 Task: Open Card Software Deployment Review in Board Sales Pipeline Management and Forecasting to Workspace Corporate Housing and add a team member Softage.2@softage.net, a label Green, a checklist Event Marketing, an attachment from Trello, a color Green and finally, add a card description 'Develop and launch new customer acquisition strategy for B2B market' and a comment 'This task requires us to be adaptable and flexible, willing to adjust our approach as needed based on new information or feedback.'. Add a start date 'Jan 06, 1900' with a due date 'Jan 13, 1900'
Action: Mouse moved to (45, 277)
Screenshot: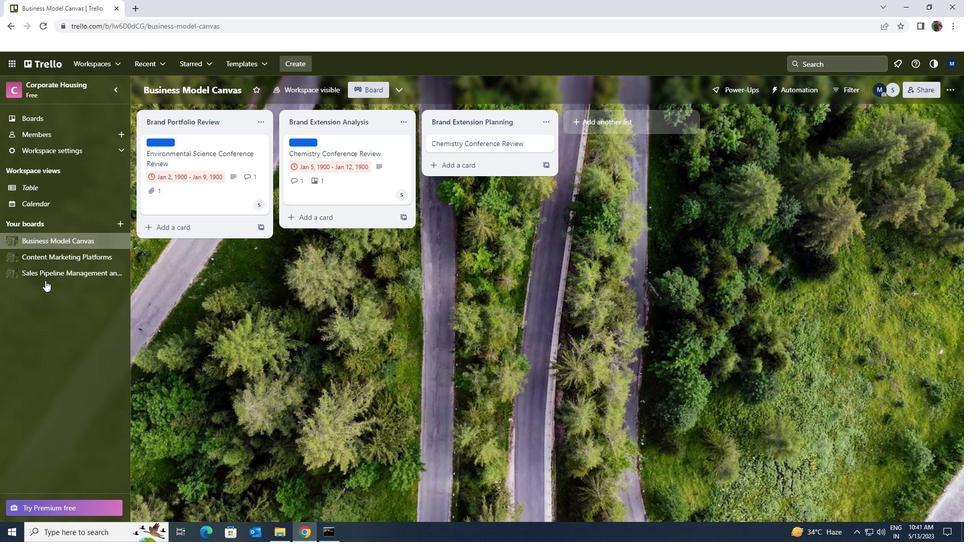 
Action: Mouse pressed left at (45, 277)
Screenshot: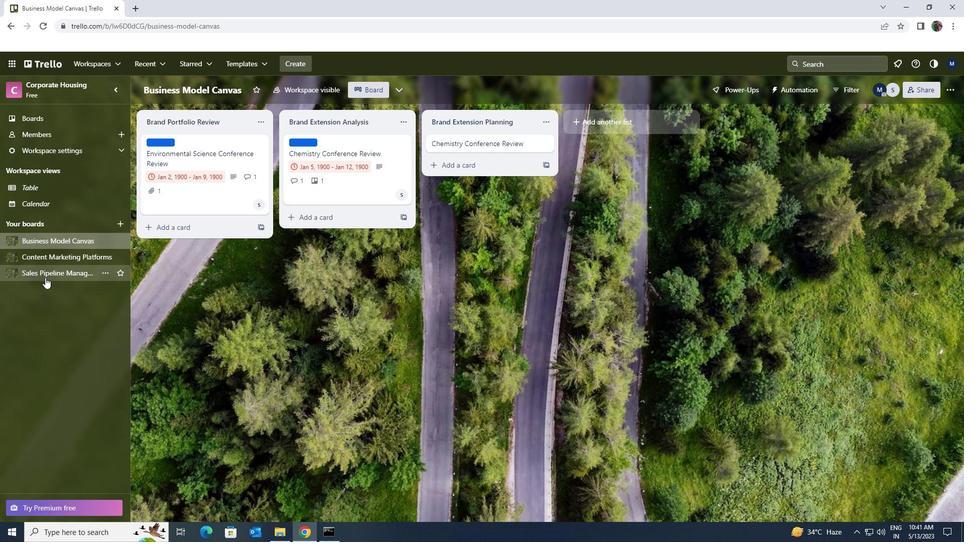 
Action: Mouse moved to (310, 148)
Screenshot: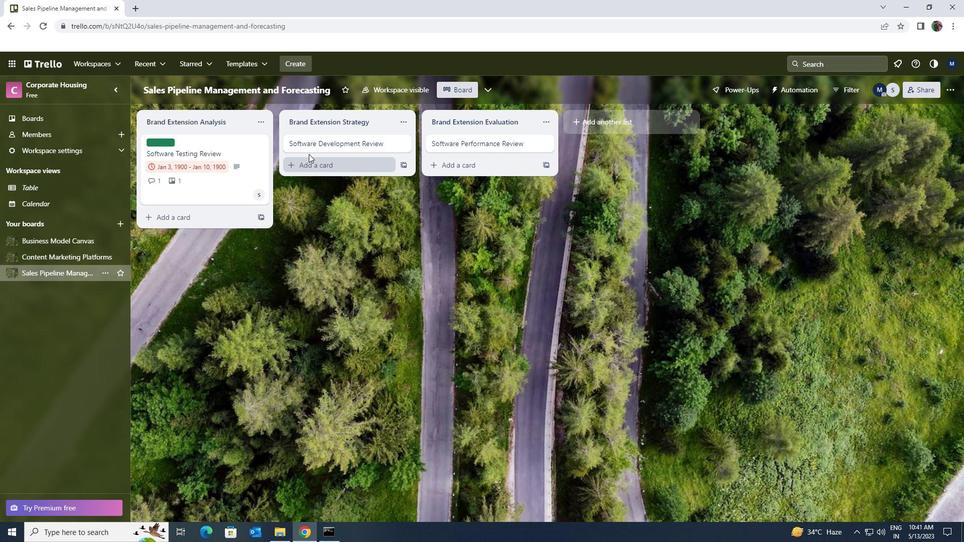 
Action: Mouse pressed left at (310, 148)
Screenshot: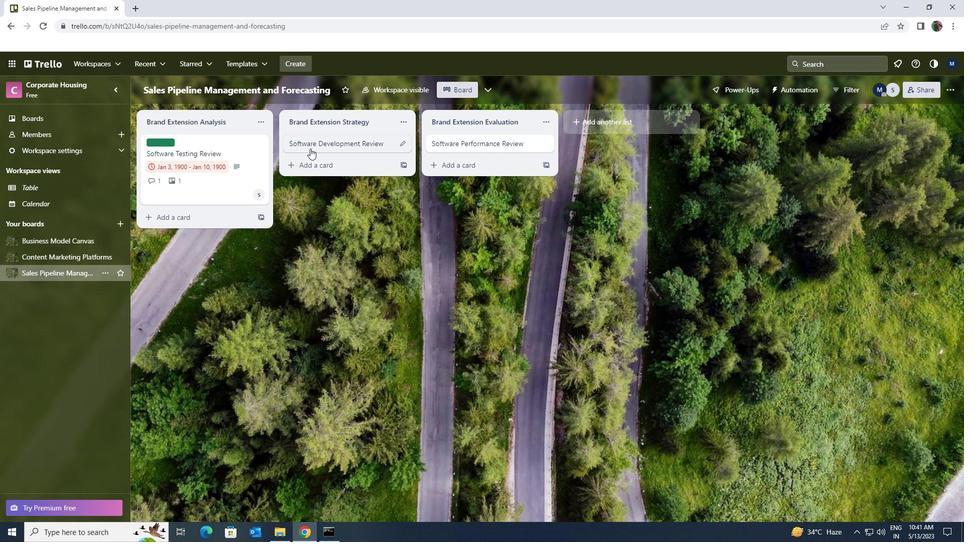 
Action: Mouse moved to (590, 173)
Screenshot: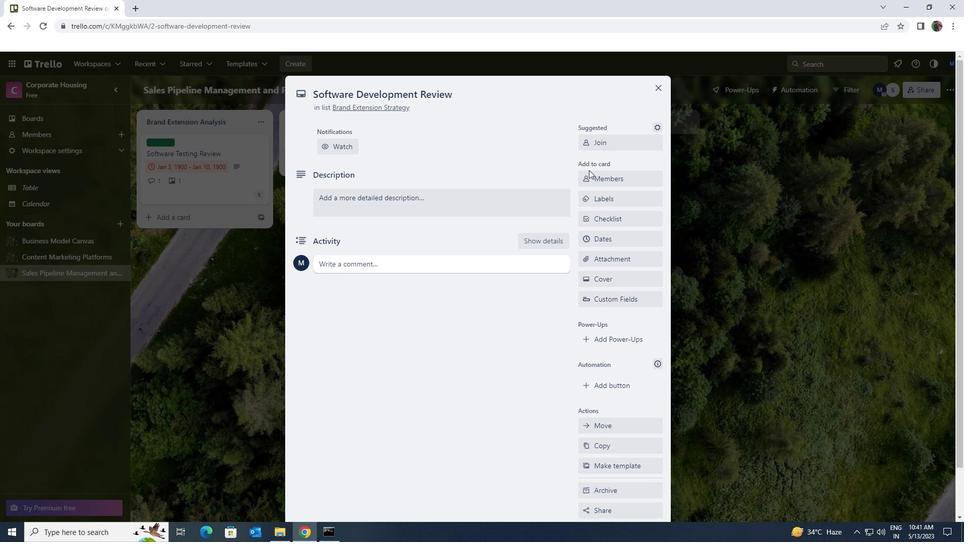 
Action: Mouse pressed left at (590, 173)
Screenshot: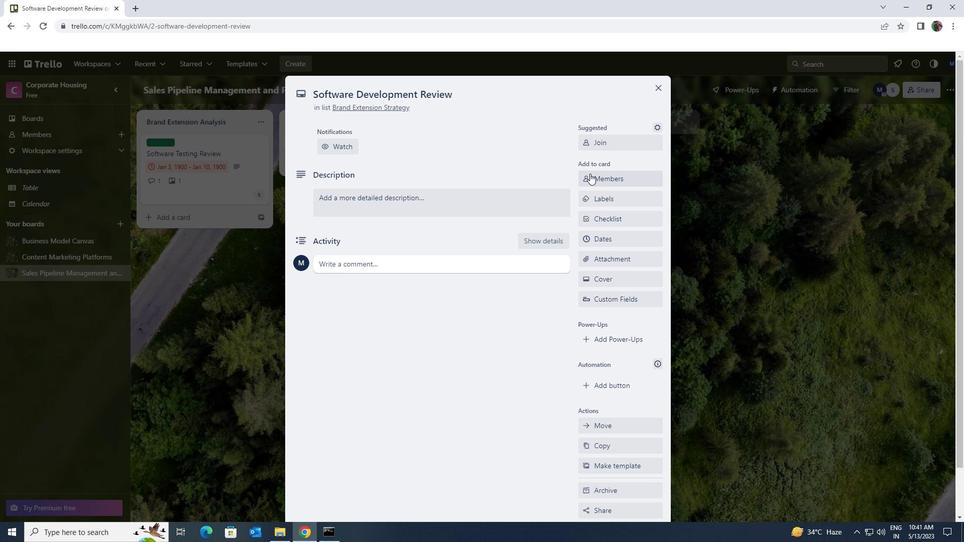 
Action: Key pressed softage.2<Key.shift>@SOFTAGE.NET
Screenshot: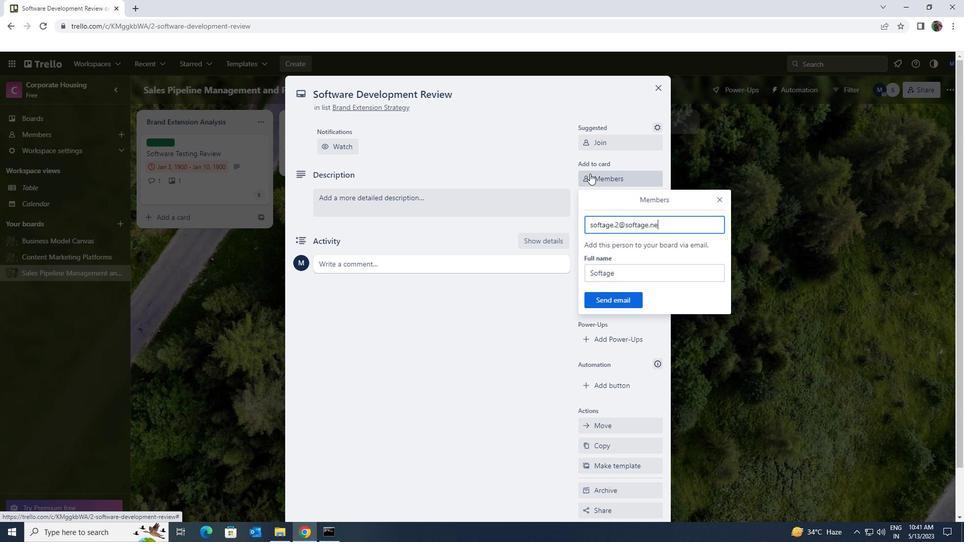 
Action: Mouse moved to (609, 298)
Screenshot: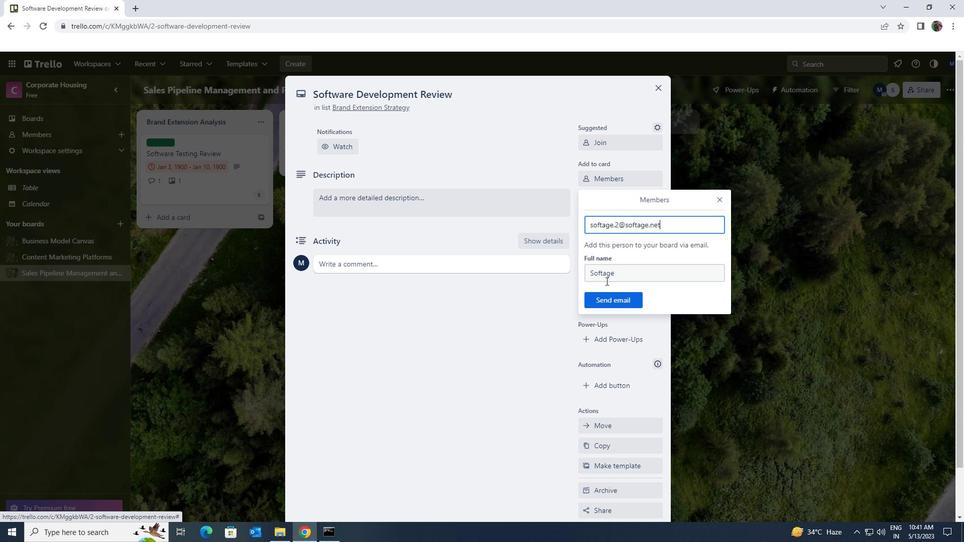 
Action: Mouse pressed left at (609, 298)
Screenshot: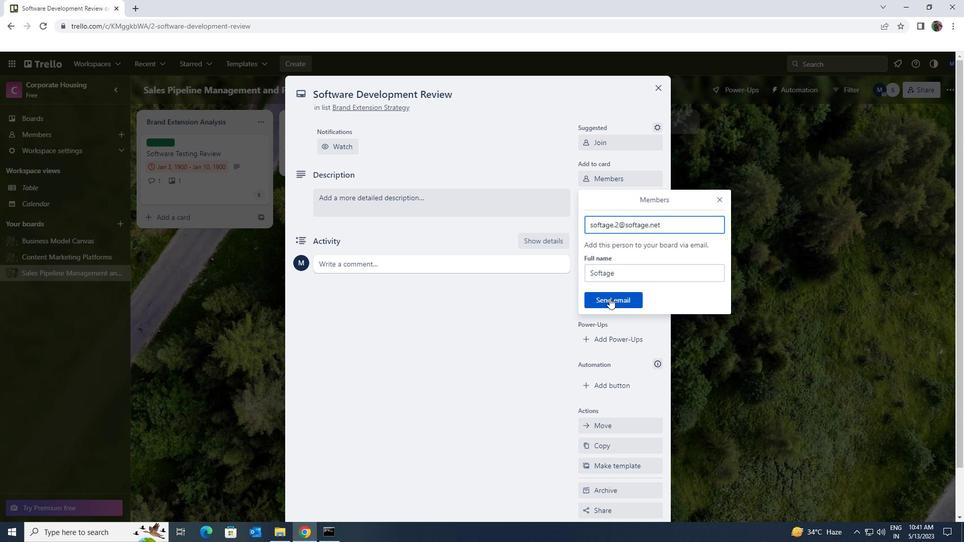 
Action: Mouse moved to (603, 196)
Screenshot: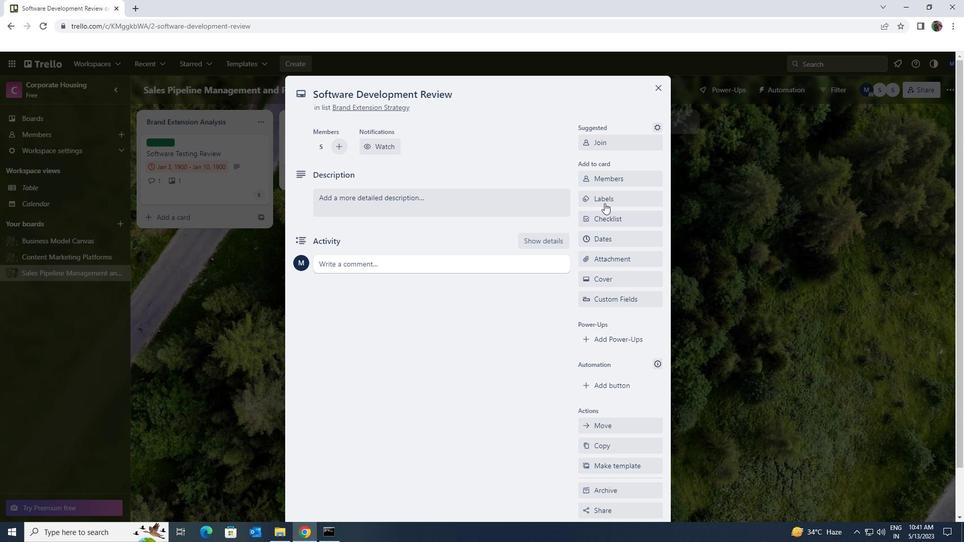 
Action: Mouse pressed left at (603, 196)
Screenshot: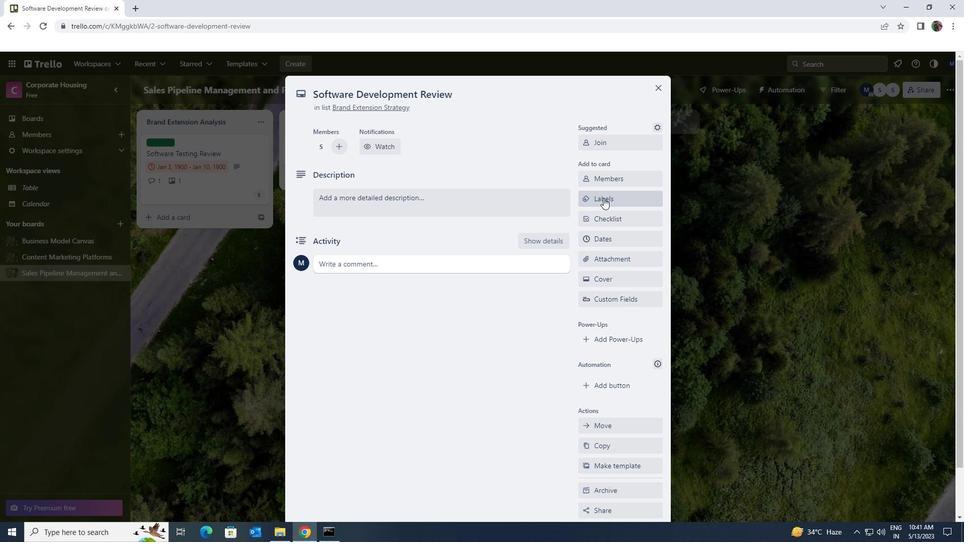 
Action: Mouse moved to (619, 406)
Screenshot: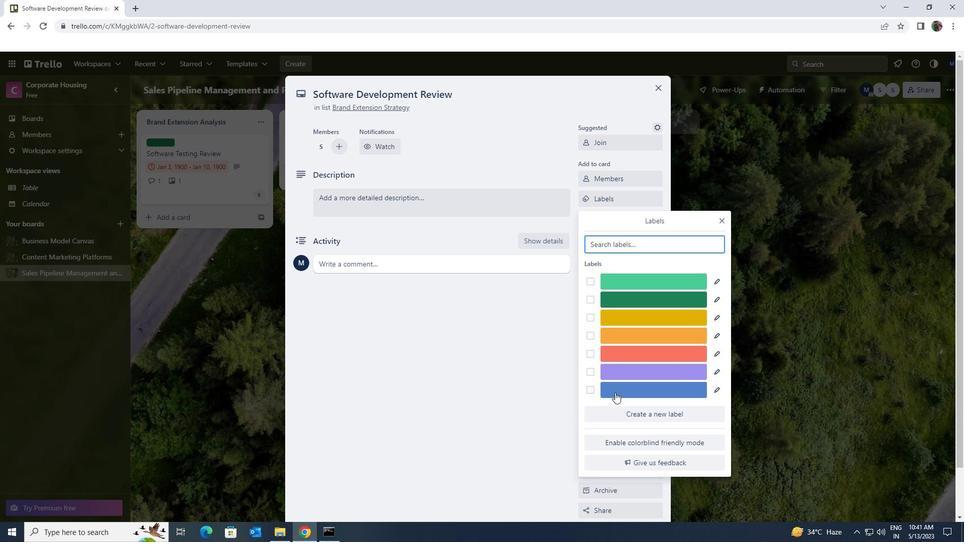 
Action: Mouse pressed left at (619, 406)
Screenshot: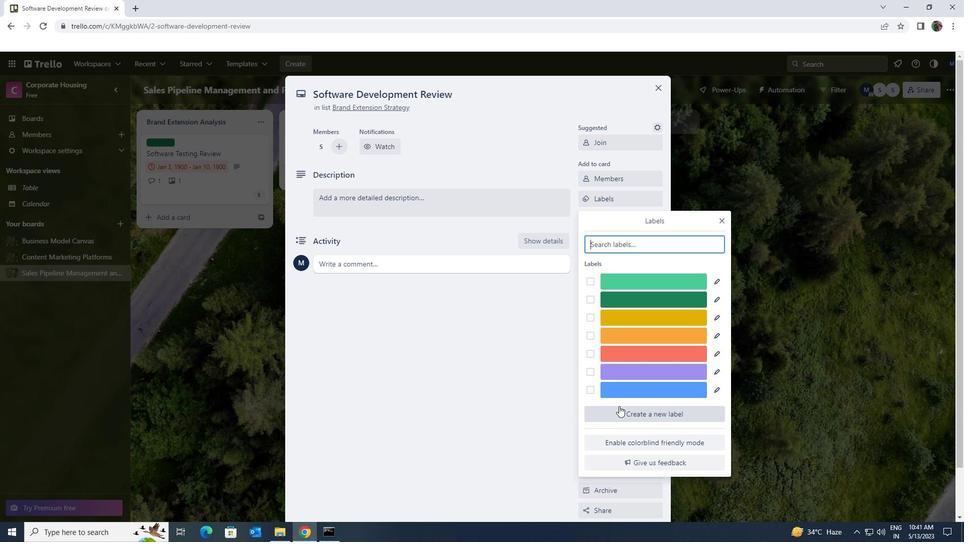 
Action: Mouse moved to (605, 378)
Screenshot: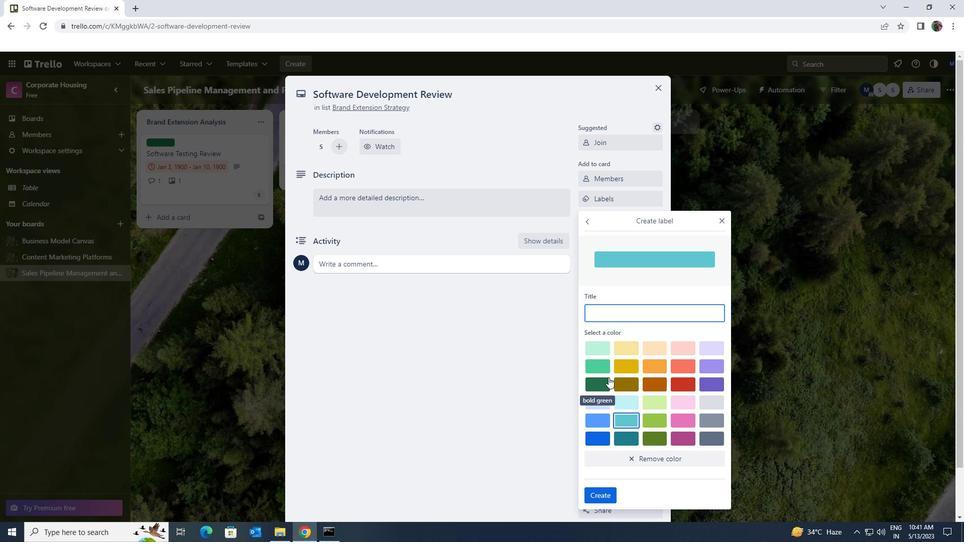 
Action: Mouse pressed left at (605, 378)
Screenshot: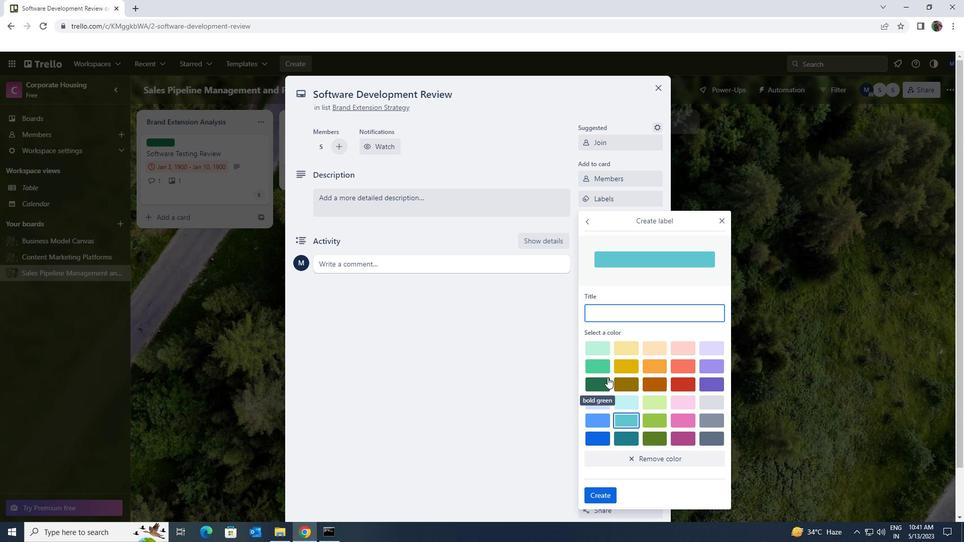 
Action: Mouse moved to (604, 489)
Screenshot: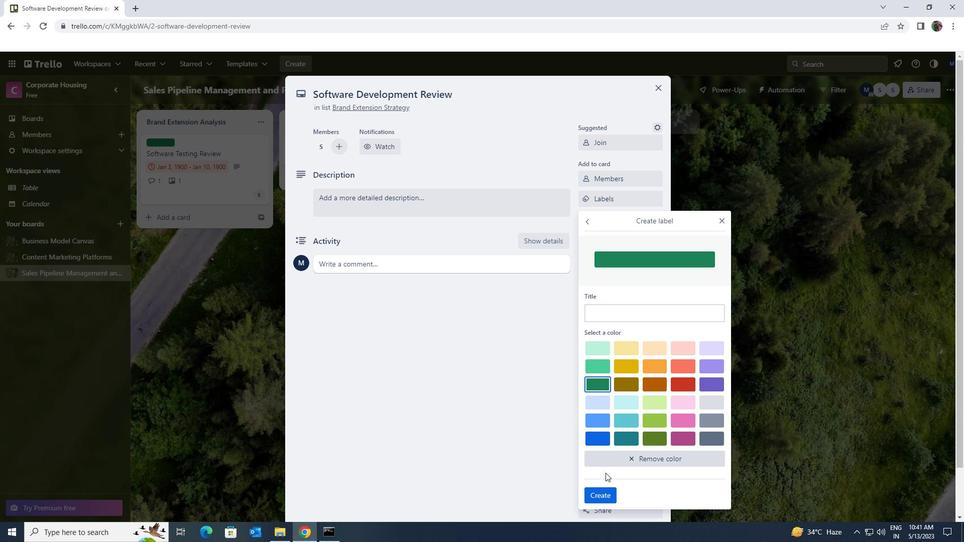 
Action: Mouse pressed left at (604, 489)
Screenshot: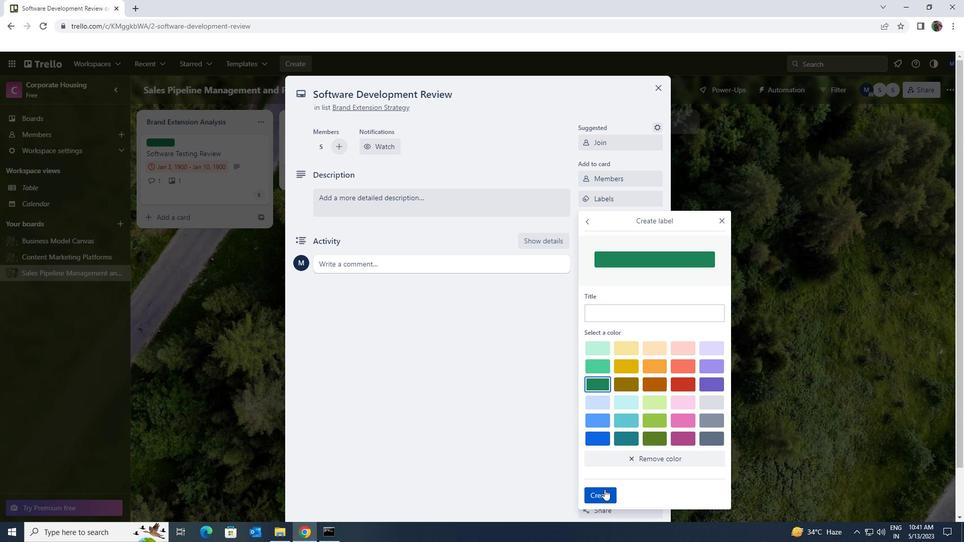 
Action: Mouse moved to (723, 220)
Screenshot: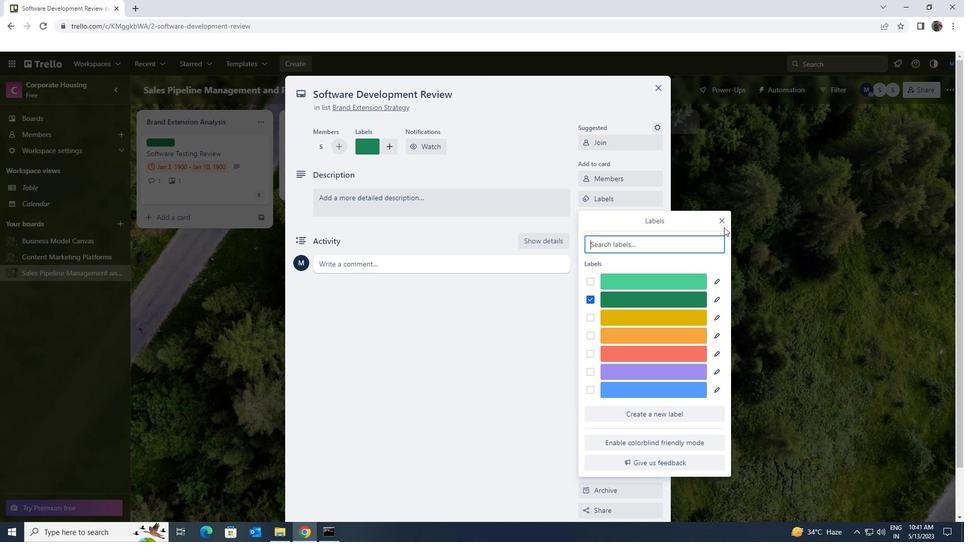 
Action: Mouse pressed left at (723, 220)
Screenshot: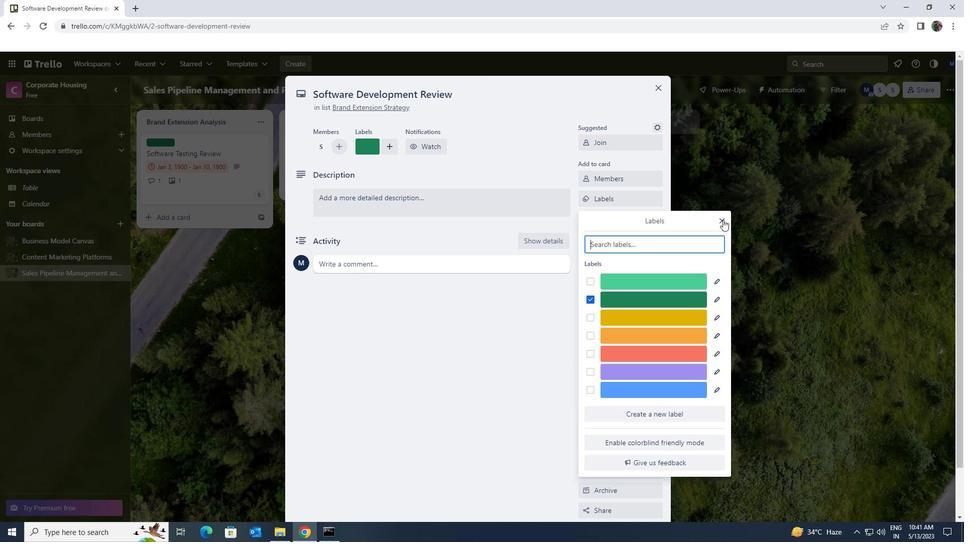 
Action: Mouse moved to (654, 221)
Screenshot: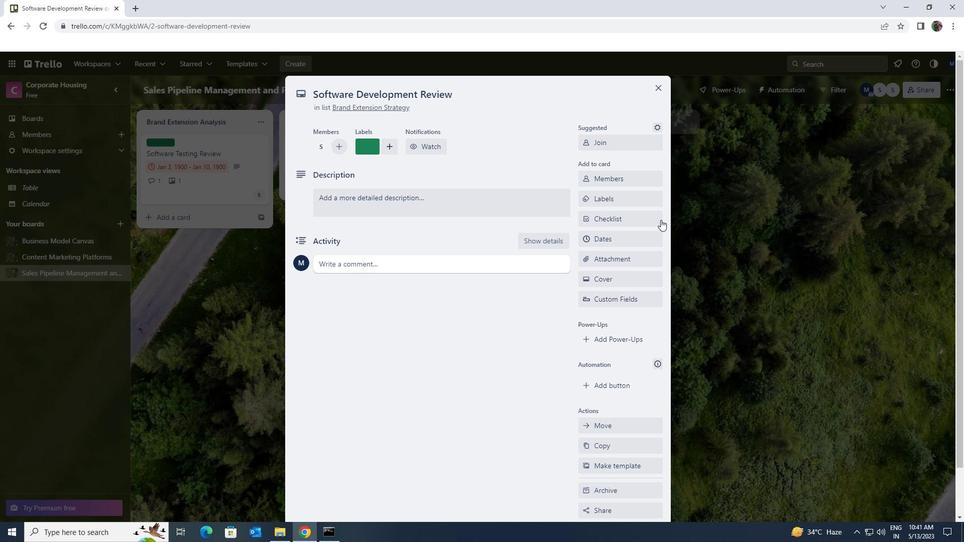 
Action: Mouse pressed left at (654, 221)
Screenshot: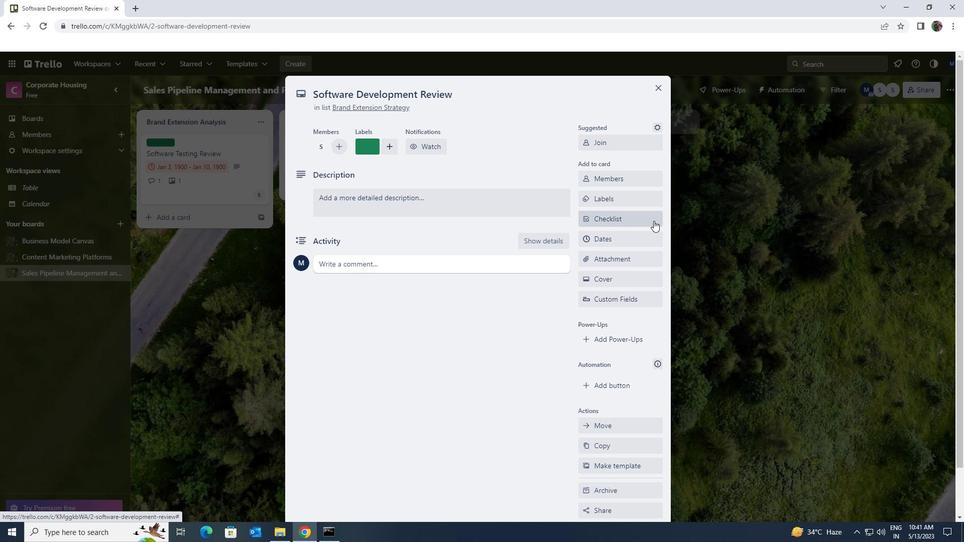 
Action: Key pressed <Key.shift>EVENT<Key.space><Key.shift>MARKETING
Screenshot: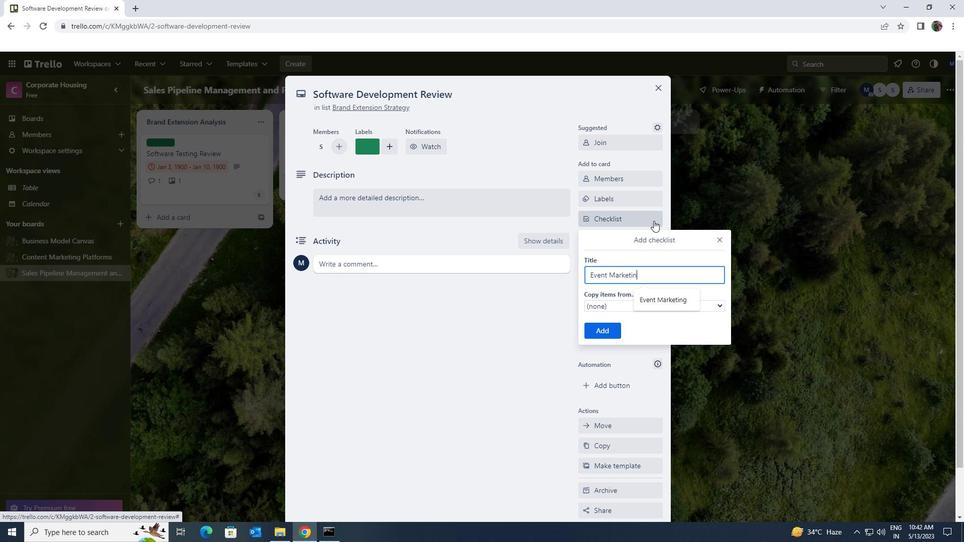 
Action: Mouse moved to (601, 335)
Screenshot: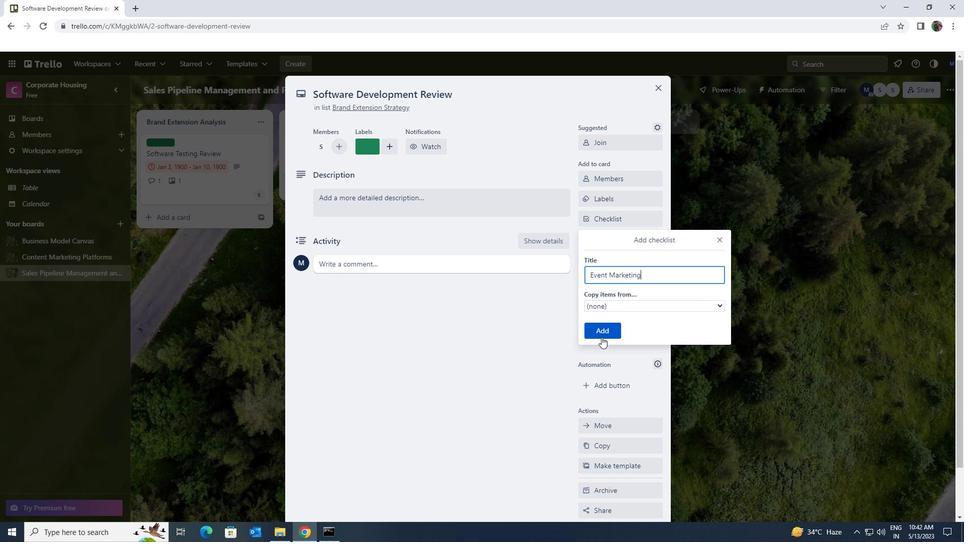 
Action: Mouse pressed left at (601, 335)
Screenshot: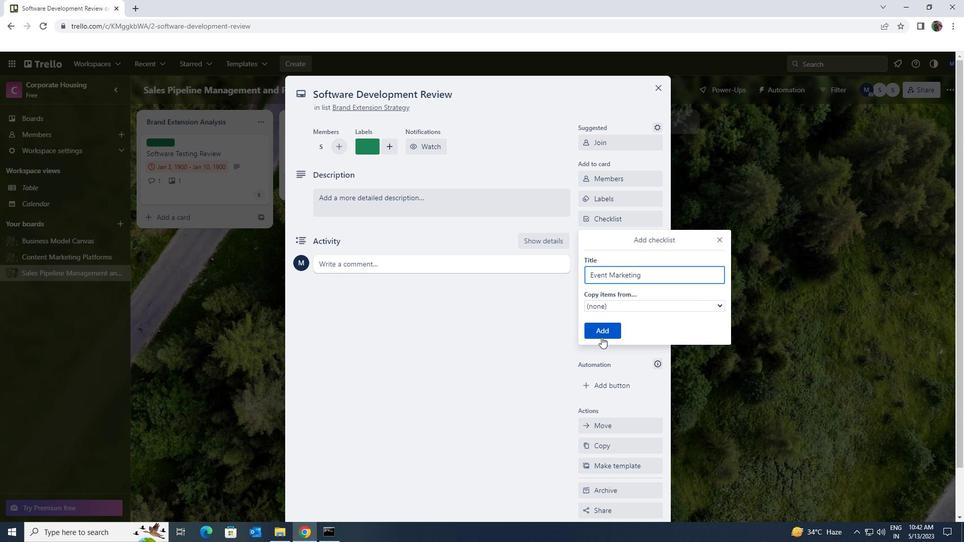 
Action: Mouse moved to (614, 251)
Screenshot: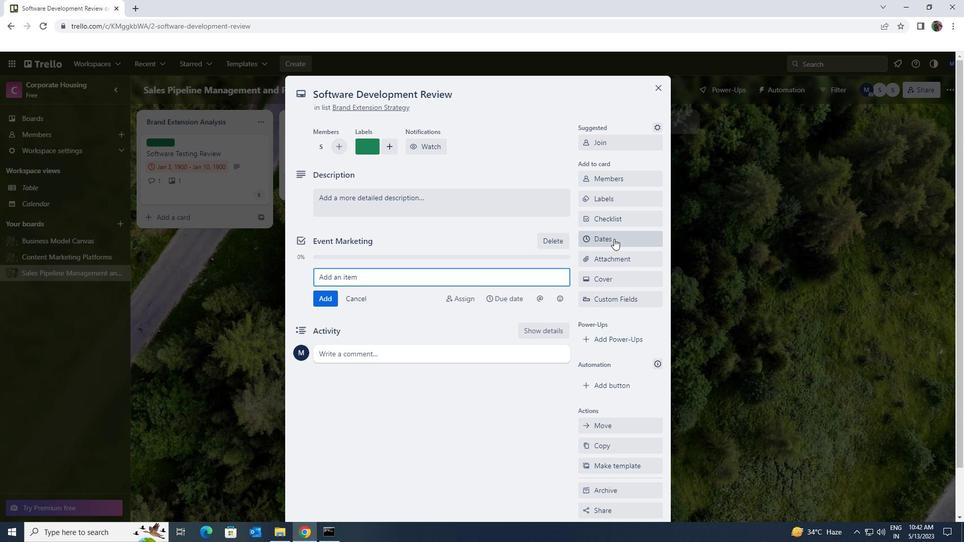 
Action: Mouse pressed left at (614, 251)
Screenshot: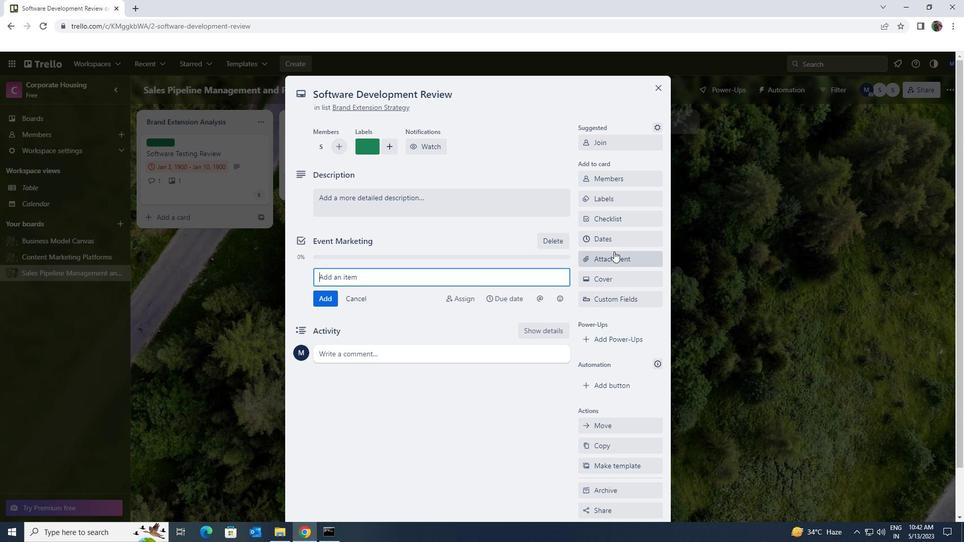 
Action: Mouse moved to (612, 311)
Screenshot: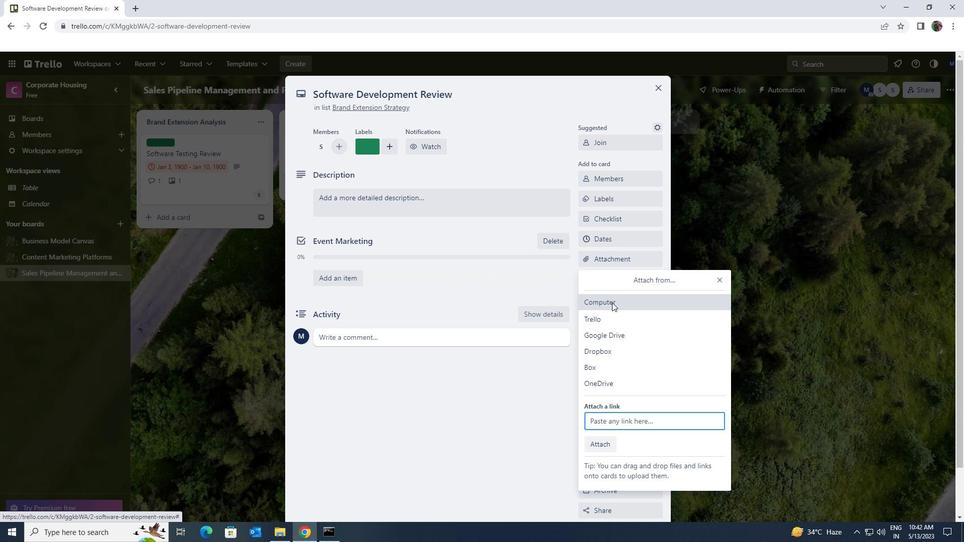 
Action: Mouse pressed left at (612, 311)
Screenshot: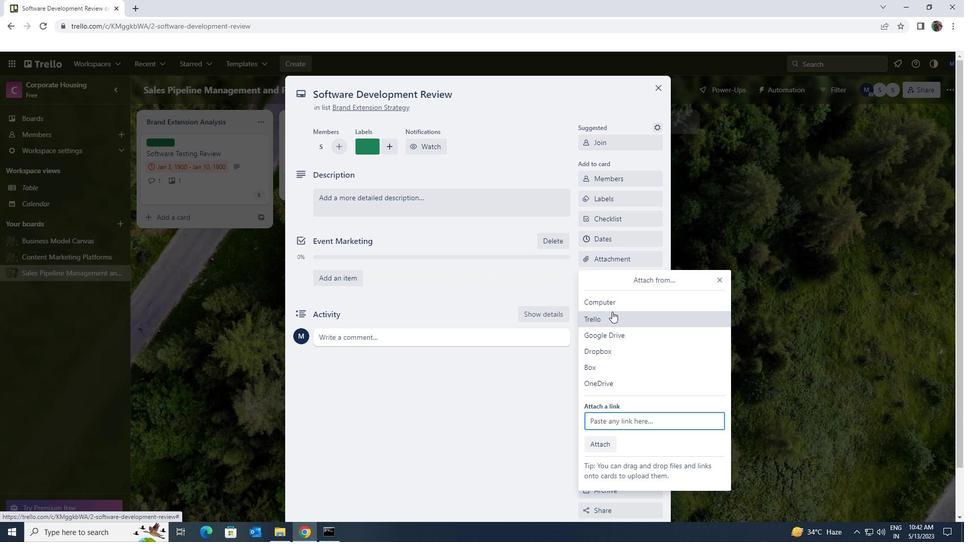 
Action: Mouse moved to (610, 255)
Screenshot: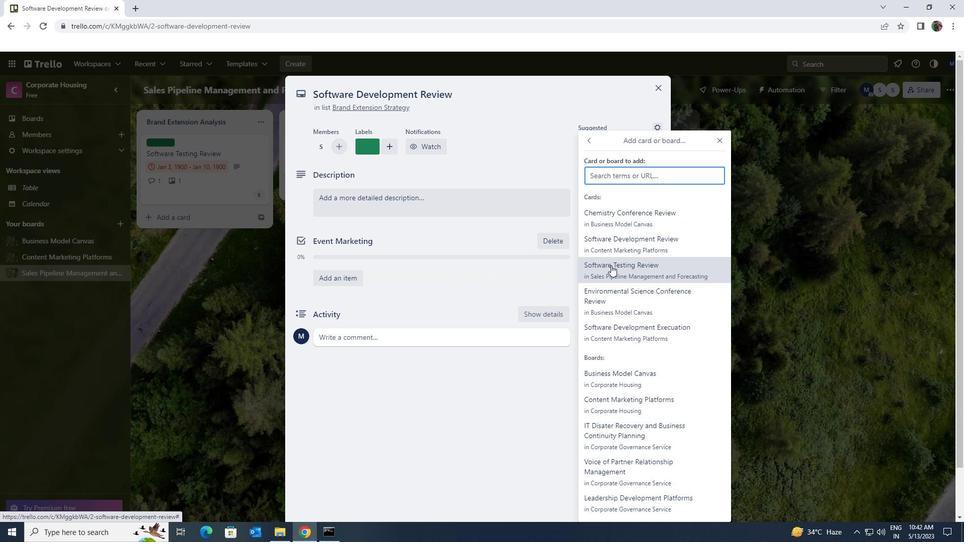 
Action: Mouse pressed left at (610, 255)
Screenshot: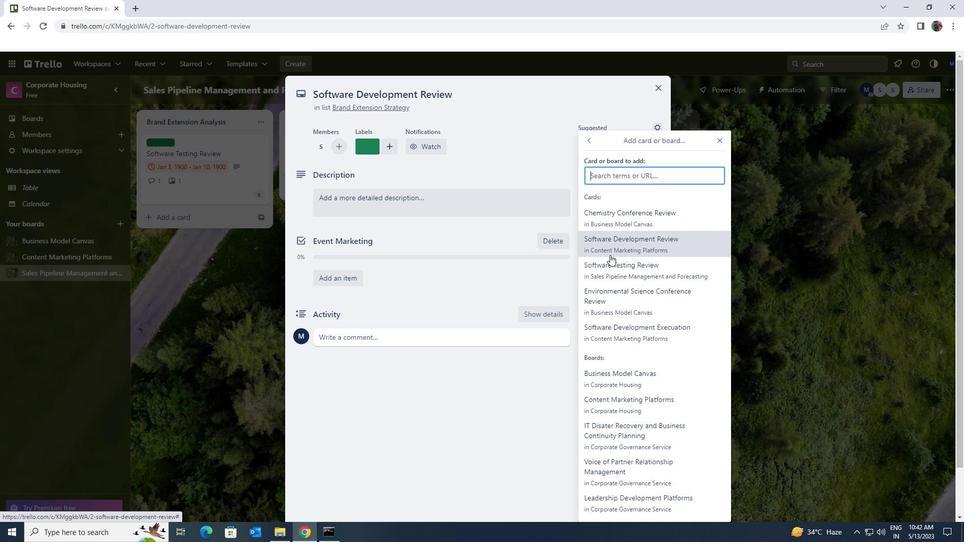 
Action: Mouse moved to (485, 205)
Screenshot: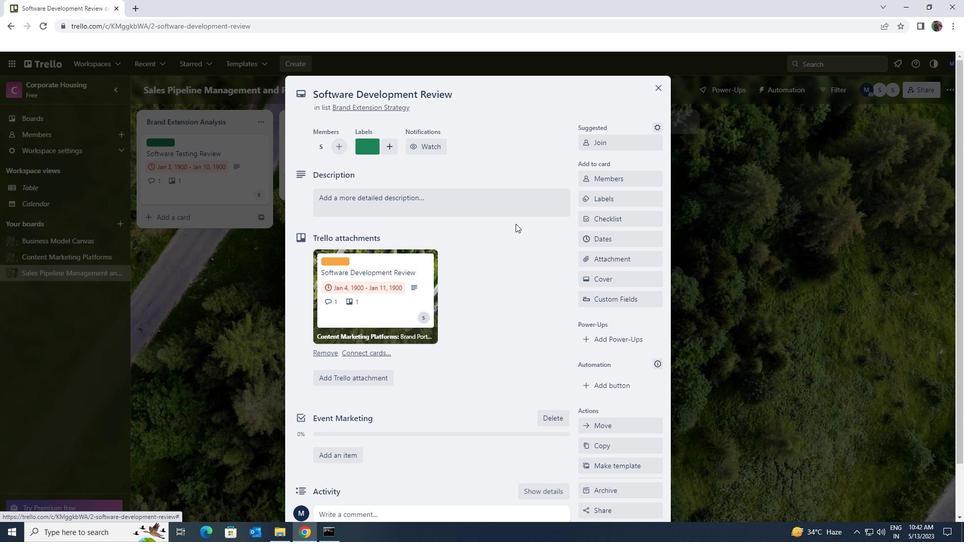 
Action: Mouse pressed left at (485, 205)
Screenshot: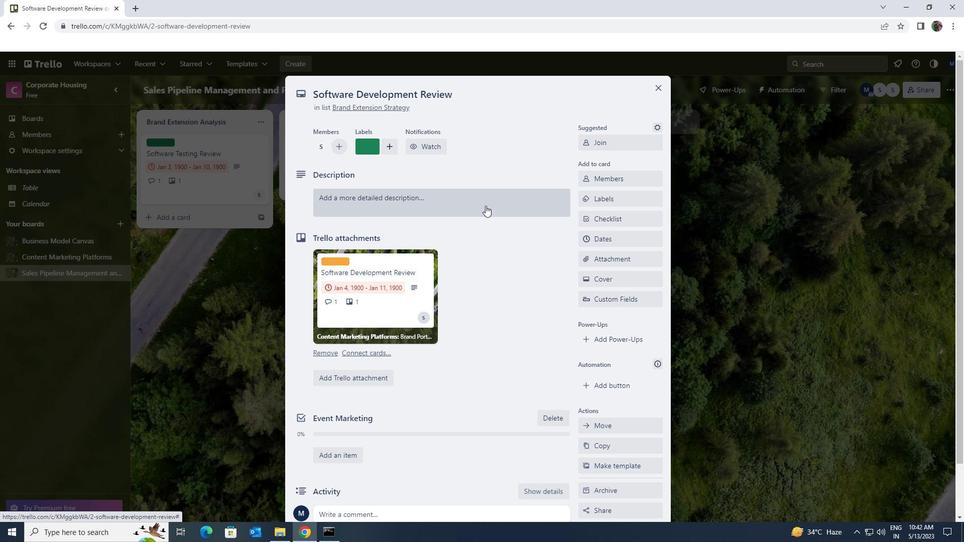 
Action: Key pressed <Key.shift>DEVELOP<Key.space>AND<Key.space>LAUNCH<Key.space>NEW<Key.space>CUSTOMER<Key.space>ACQUISITION<Key.space>STRATEGY<Key.space>FOR<Key.space><Key.shift>B2<Key.shift>B<Key.space><Key.shift>MARKET<Key.space>
Screenshot: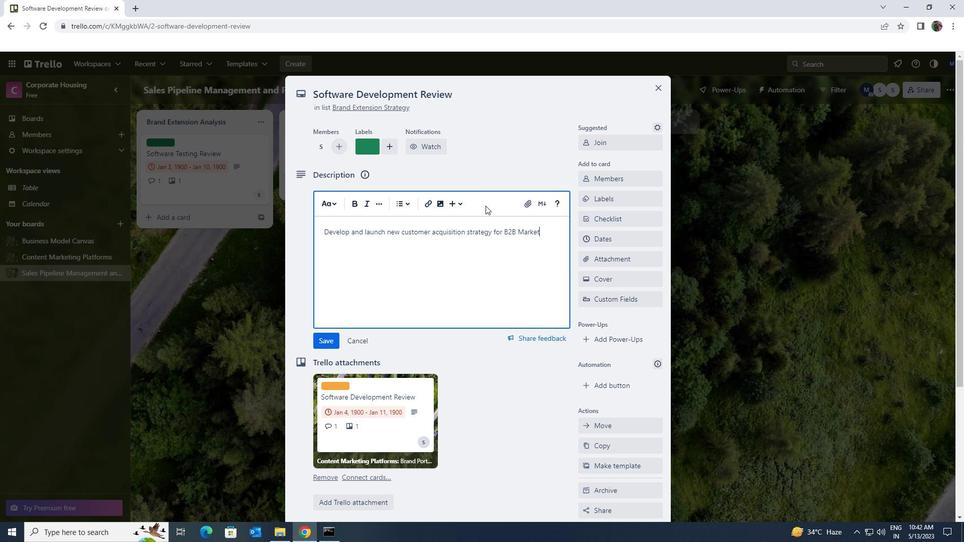 
Action: Mouse moved to (333, 337)
Screenshot: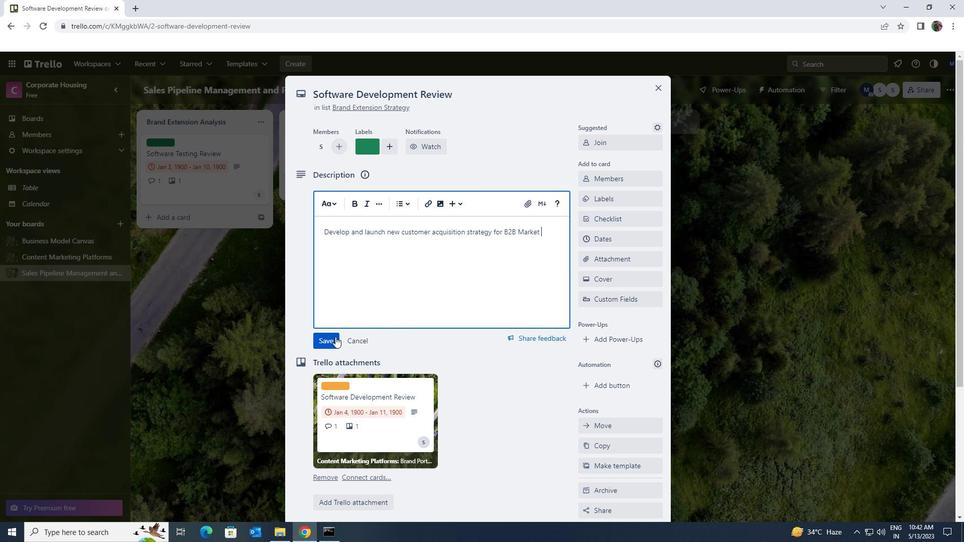 
Action: Mouse pressed left at (333, 337)
Screenshot: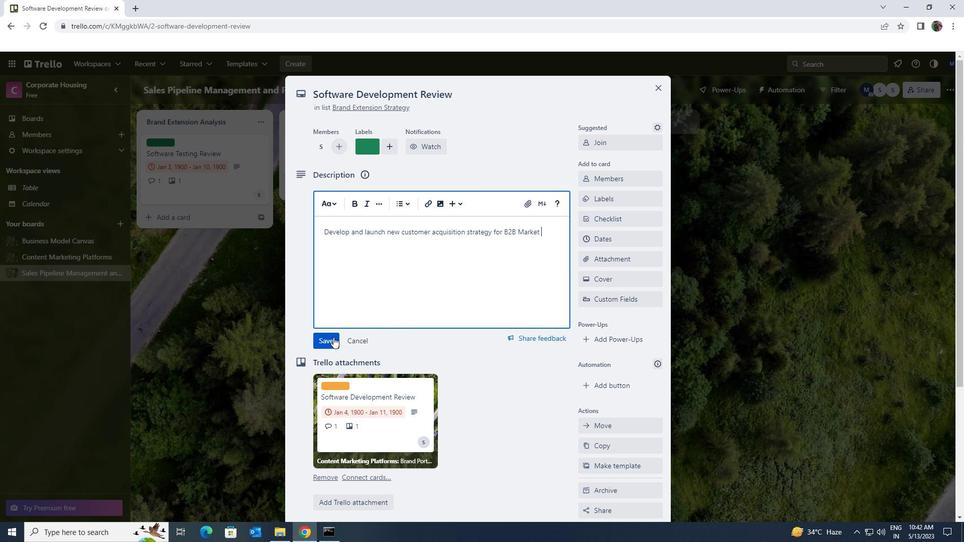 
Action: Mouse scrolled (333, 337) with delta (0, 0)
Screenshot: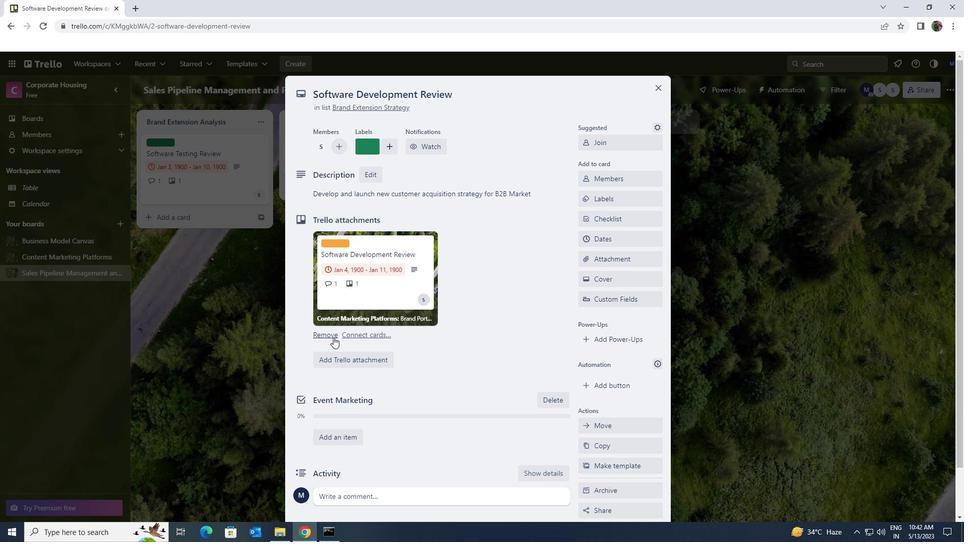 
Action: Mouse scrolled (333, 337) with delta (0, 0)
Screenshot: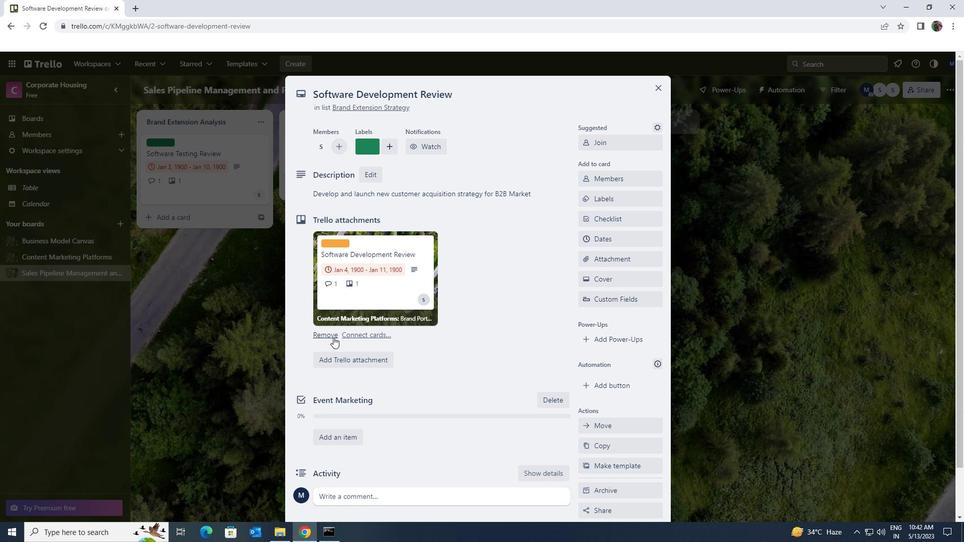 
Action: Mouse scrolled (333, 337) with delta (0, 0)
Screenshot: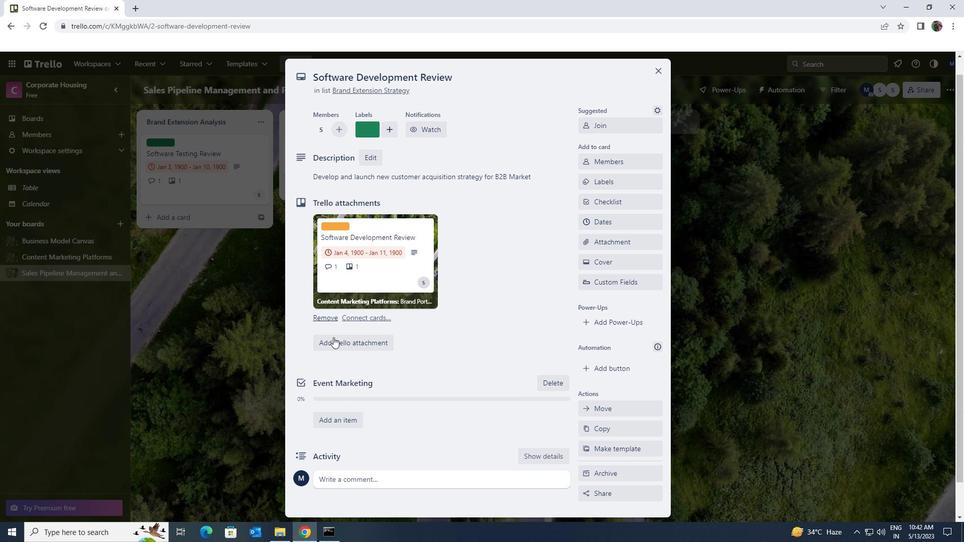 
Action: Mouse scrolled (333, 337) with delta (0, 0)
Screenshot: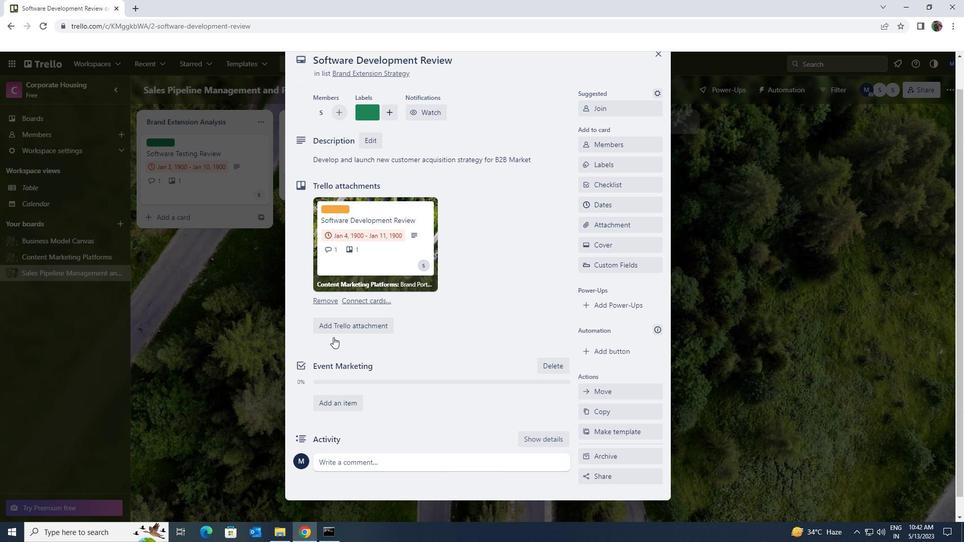 
Action: Mouse scrolled (333, 337) with delta (0, 0)
Screenshot: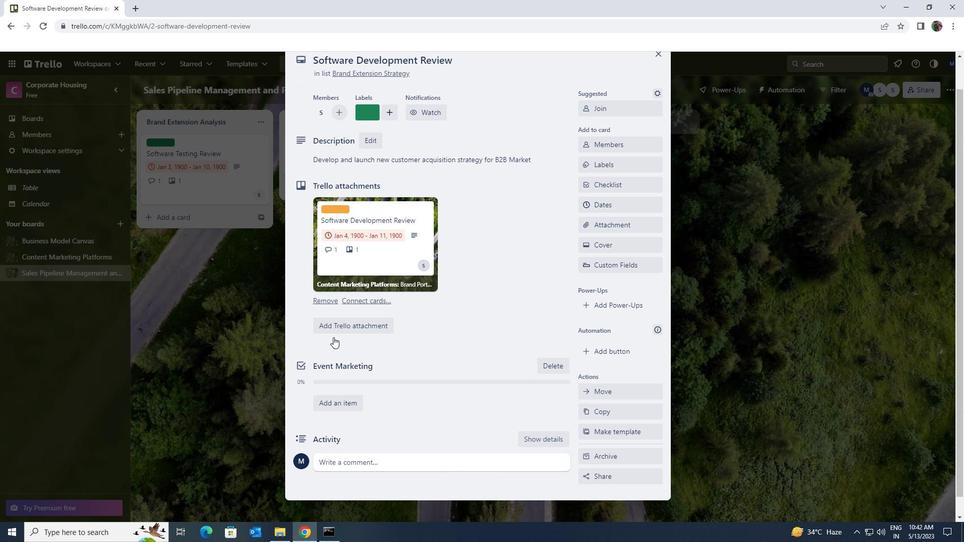 
Action: Mouse moved to (363, 438)
Screenshot: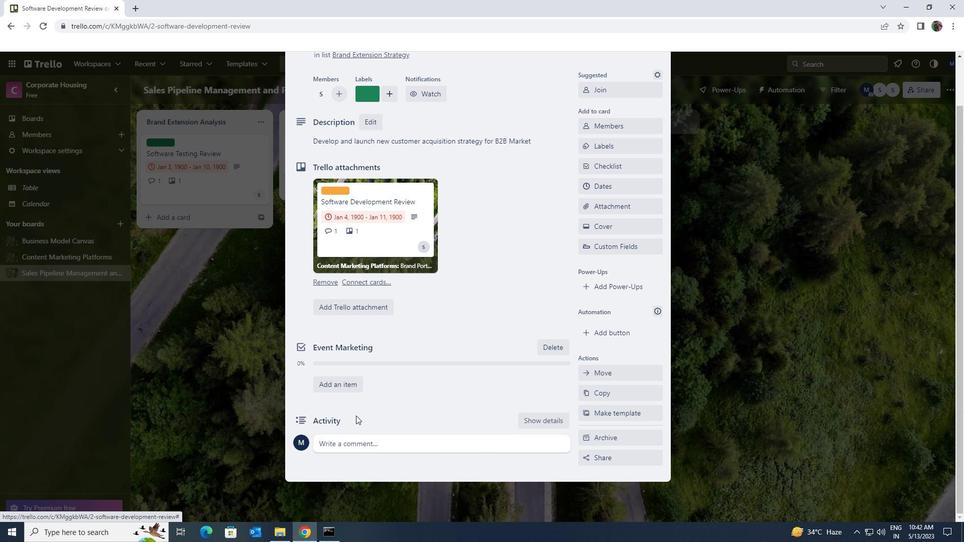 
Action: Mouse pressed left at (363, 438)
Screenshot: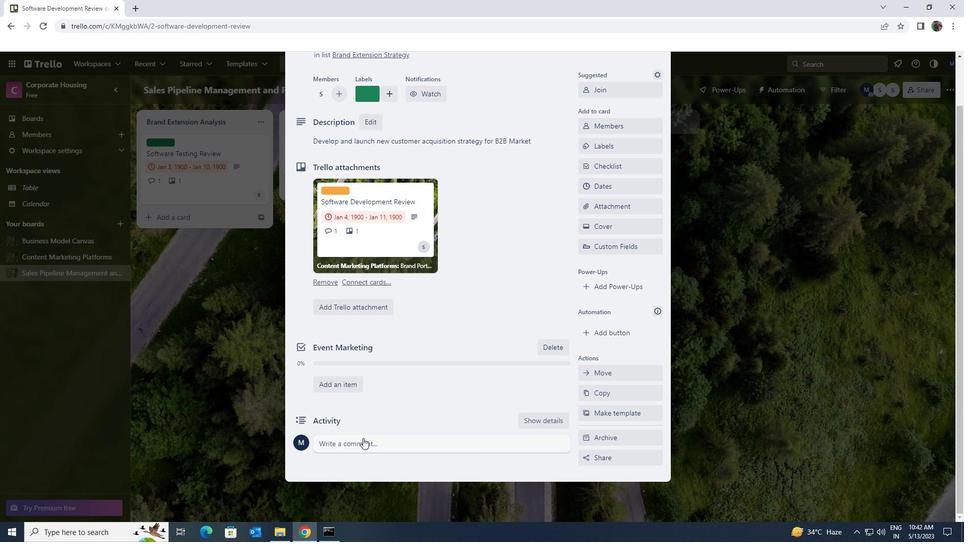 
Action: Mouse moved to (363, 439)
Screenshot: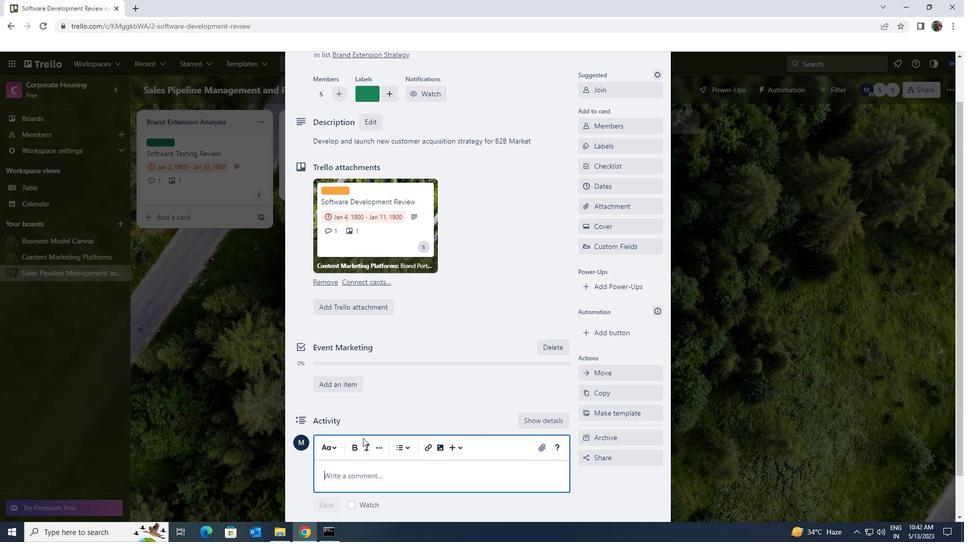 
Action: Key pressed <Key.shift>THIS<Key.space><Key.shift>TASK<Key.space><Key.shift>REQUIRES<Key.space>US<Key.space>TO<Key.space>BE<Key.space>ADAPTABLE<Key.space>AAN<Key.backspace><Key.backspace>ND<Key.space>FLEXIBLE<Key.space>WILLING<Key.space>TOA<Key.backspace><Key.space>ADJUST<Key.space>OUR<Key.space>APPROACH<Key.space>NEEDED<Key.space>BASD<Key.space><Key.backspace>ED<Key.space>ON<Key.space>NEW<Key.space>INFORMATION<Key.space>OR<Key.space>FEEDBACK
Screenshot: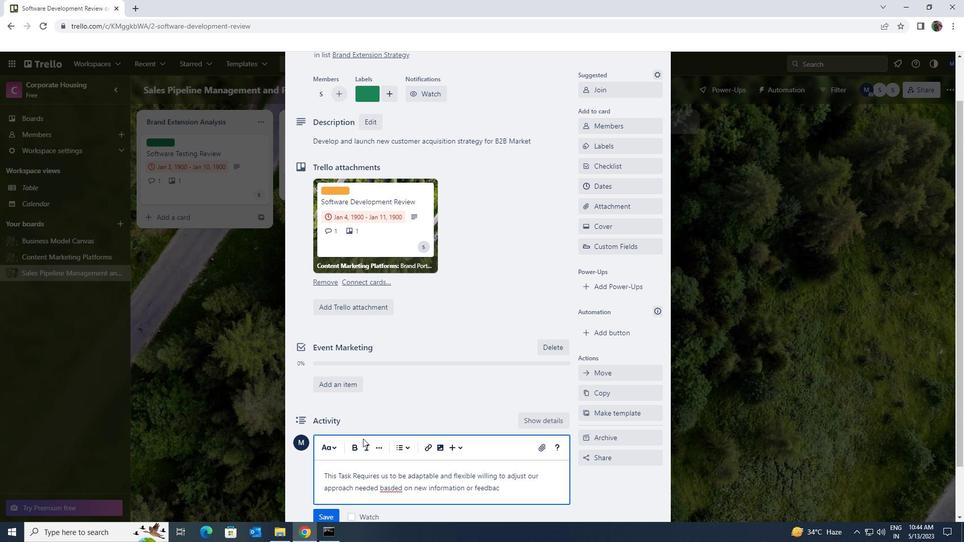 
Action: Mouse moved to (396, 489)
Screenshot: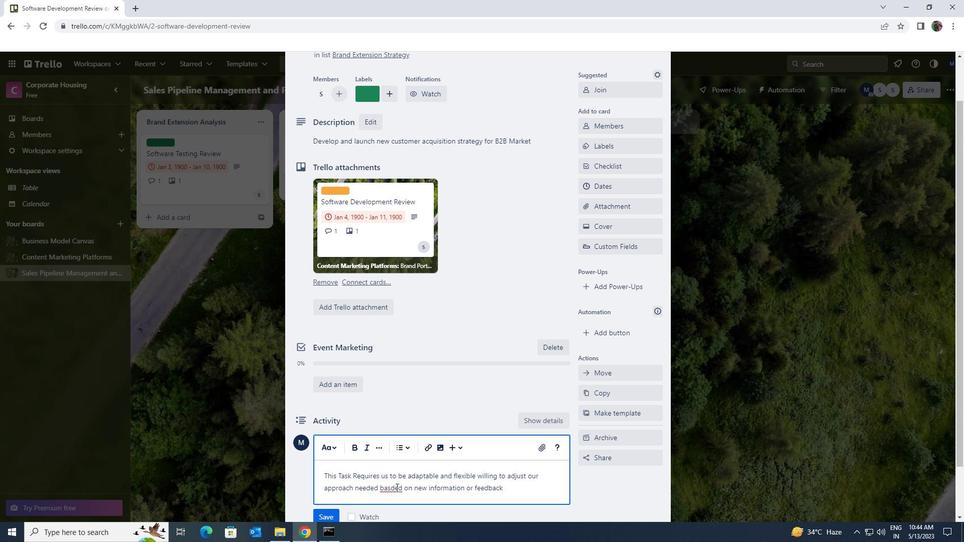 
Action: Mouse pressed left at (396, 489)
Screenshot: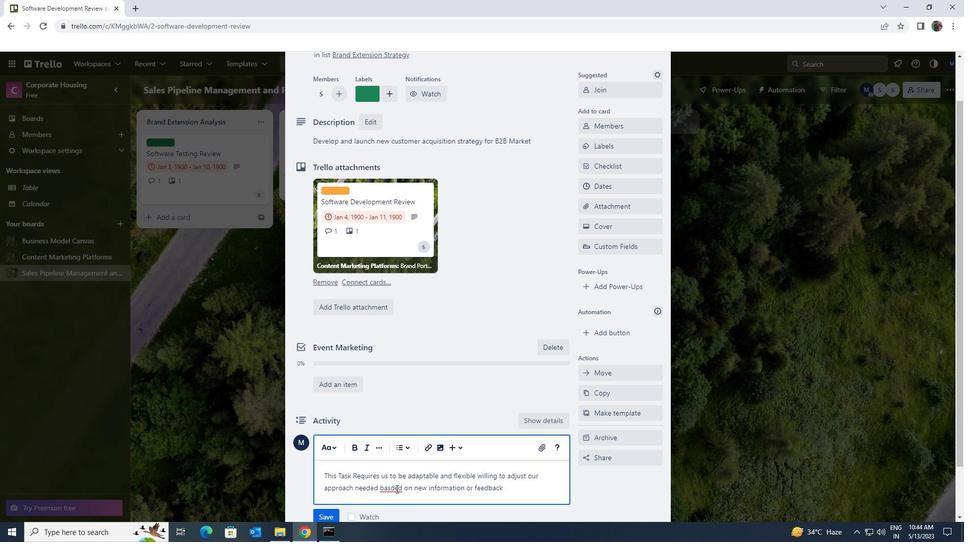
Action: Mouse moved to (389, 487)
Screenshot: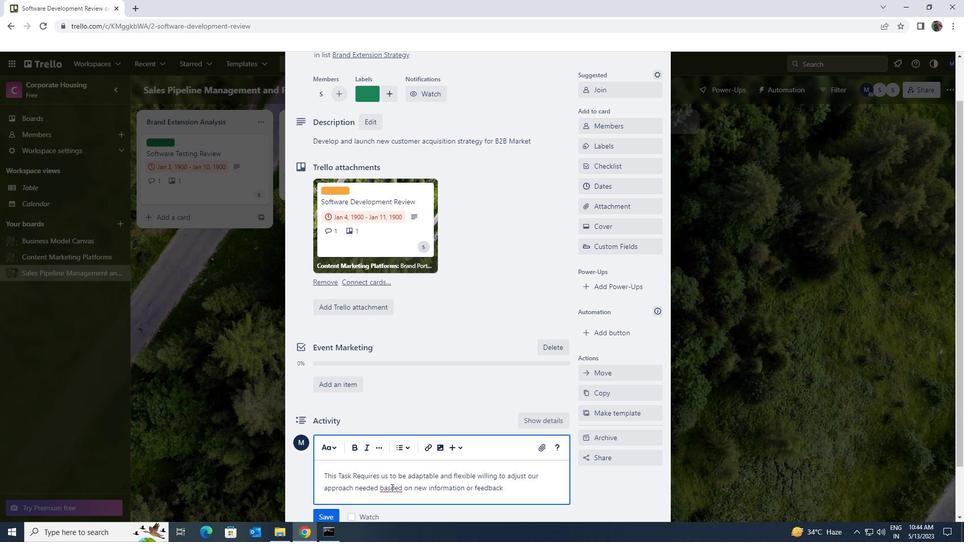 
Action: Mouse pressed left at (389, 487)
Screenshot: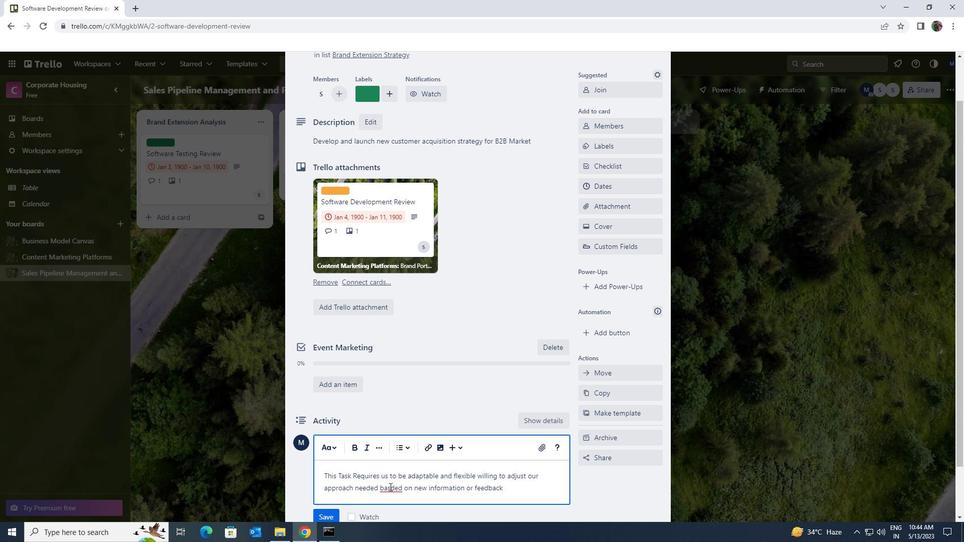 
Action: Key pressed E
Screenshot: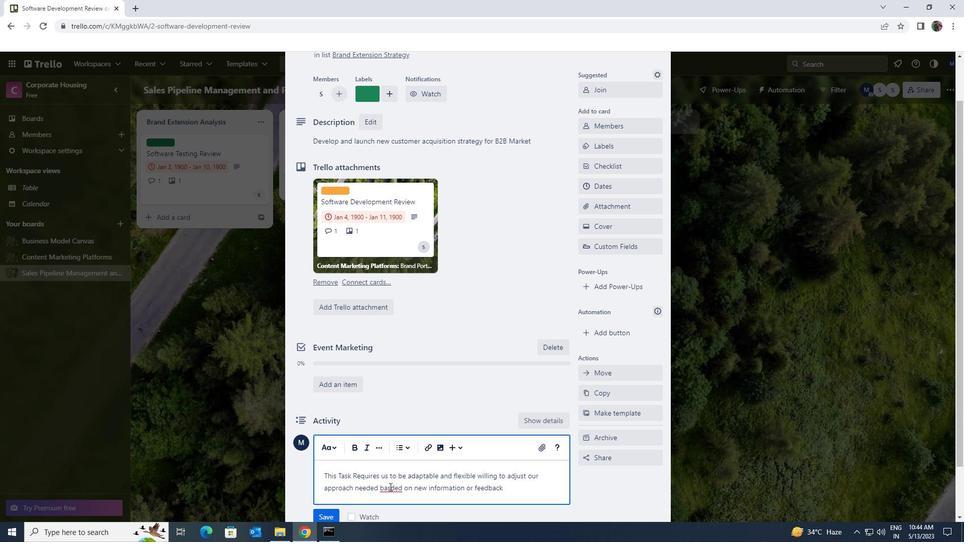 
Action: Mouse moved to (403, 487)
Screenshot: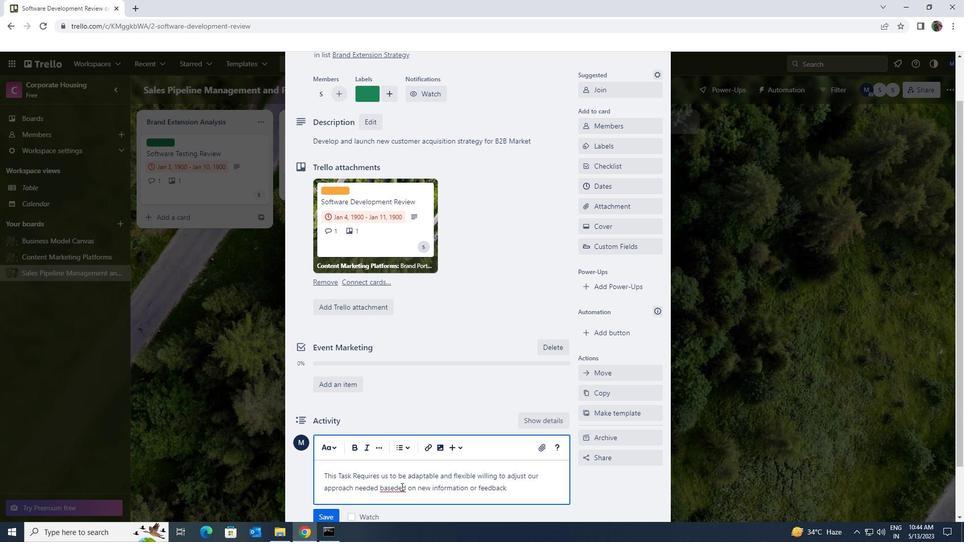 
Action: Mouse pressed left at (403, 487)
Screenshot: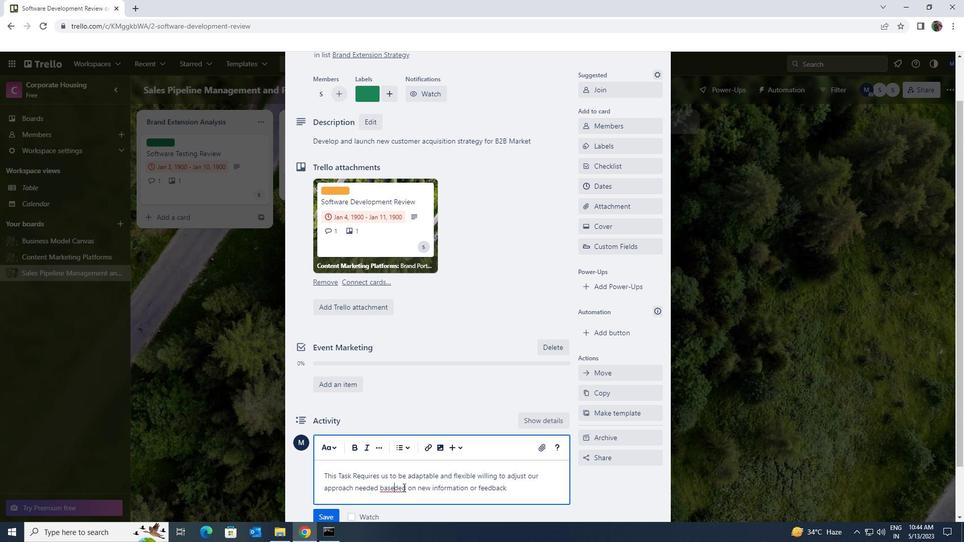 
Action: Mouse moved to (404, 488)
Screenshot: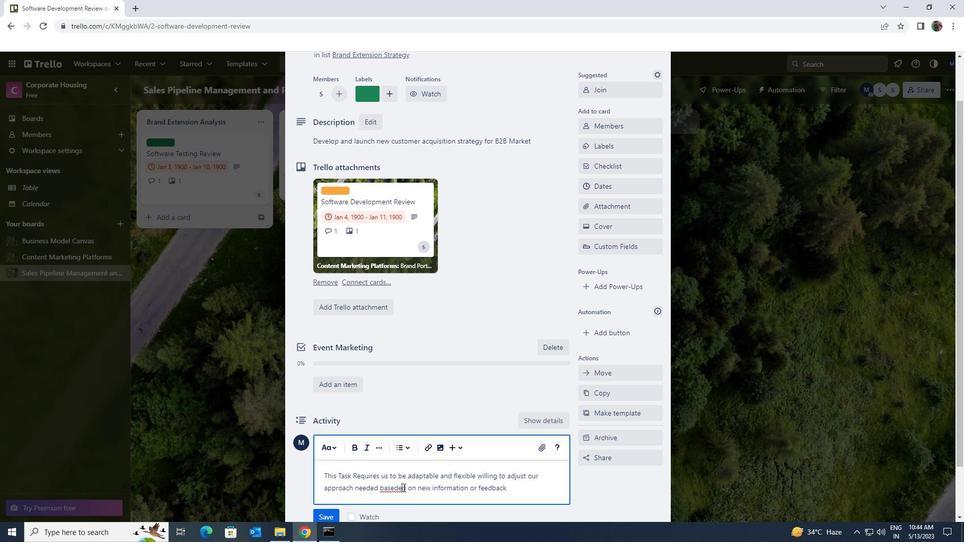 
Action: Key pressed <Key.backspace>
Screenshot: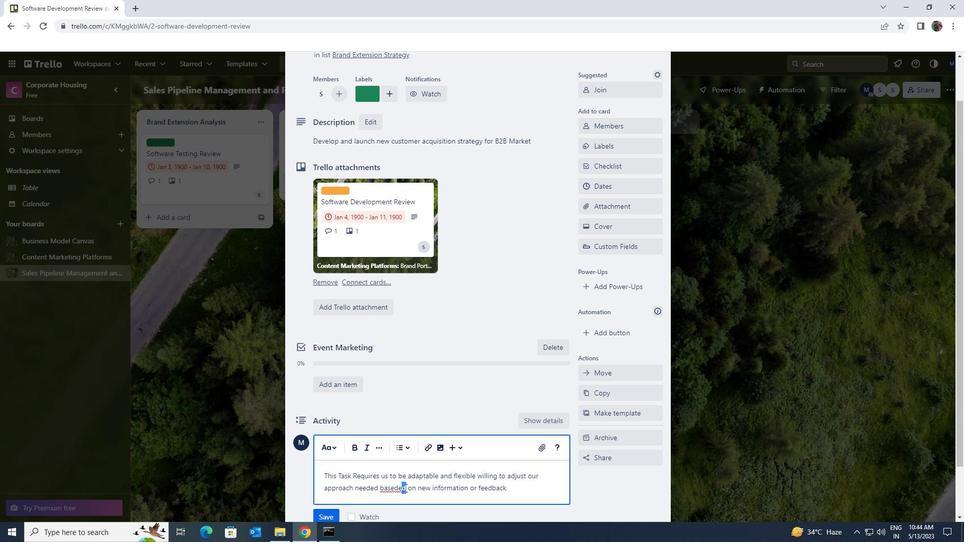 
Action: Mouse moved to (399, 487)
Screenshot: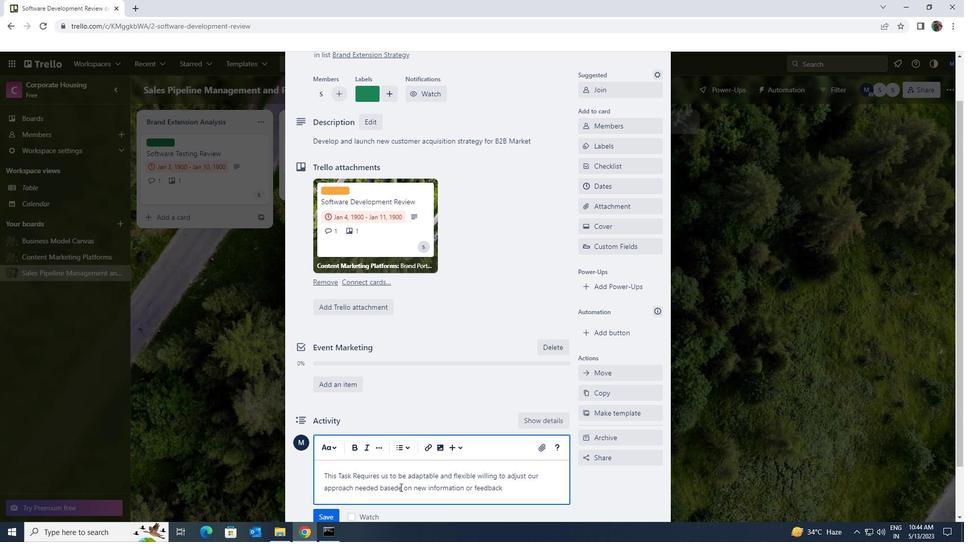 
Action: Mouse pressed left at (399, 487)
Screenshot: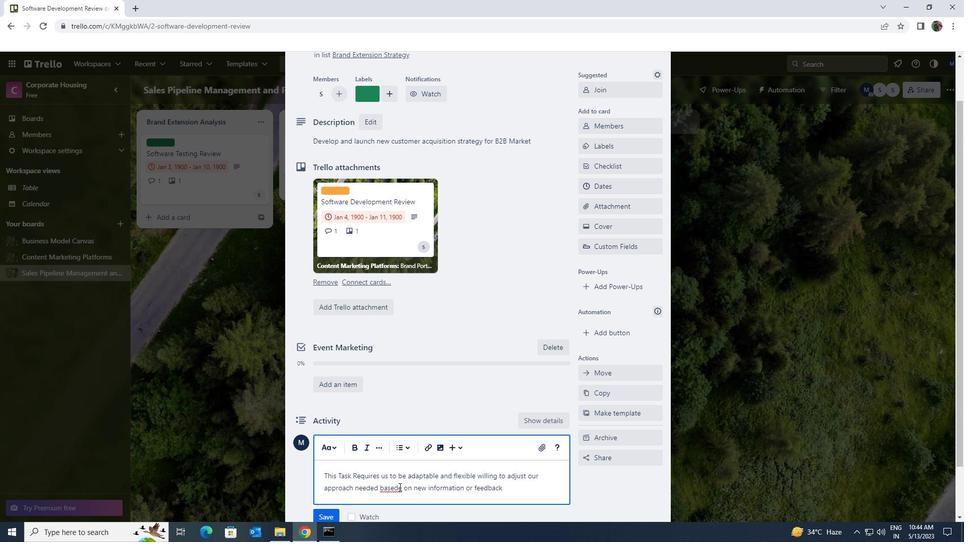 
Action: Mouse moved to (402, 487)
Screenshot: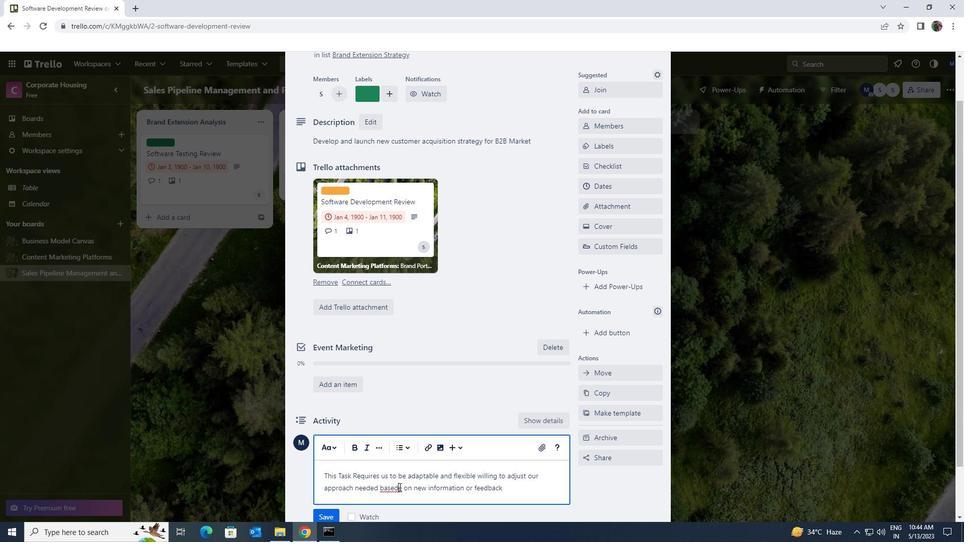 
Action: Key pressed <Key.backspace>
Screenshot: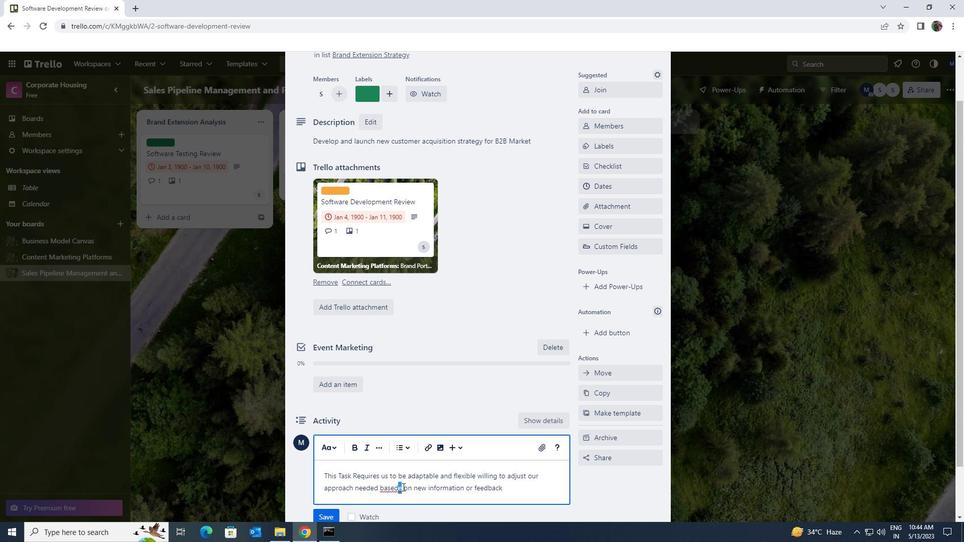 
Action: Mouse moved to (335, 512)
Screenshot: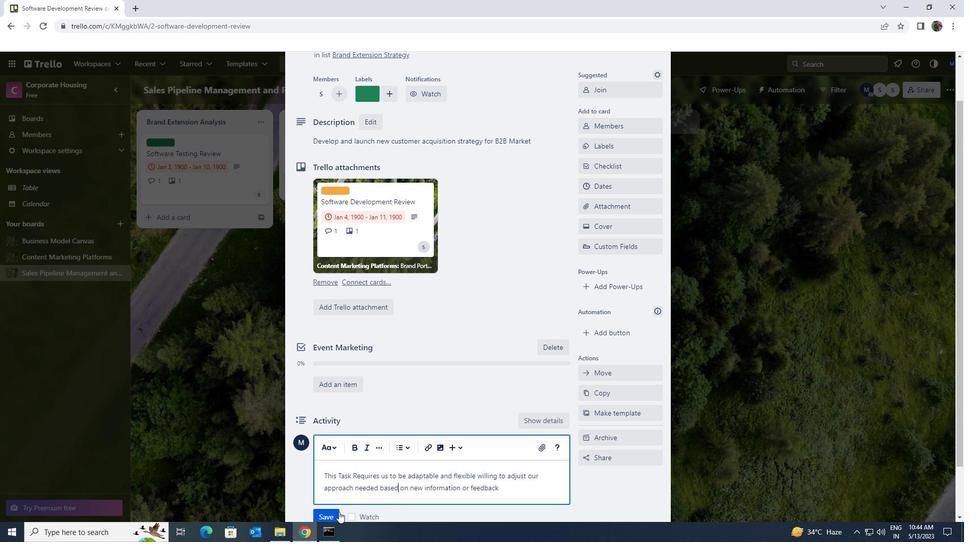 
Action: Mouse pressed left at (335, 512)
Screenshot: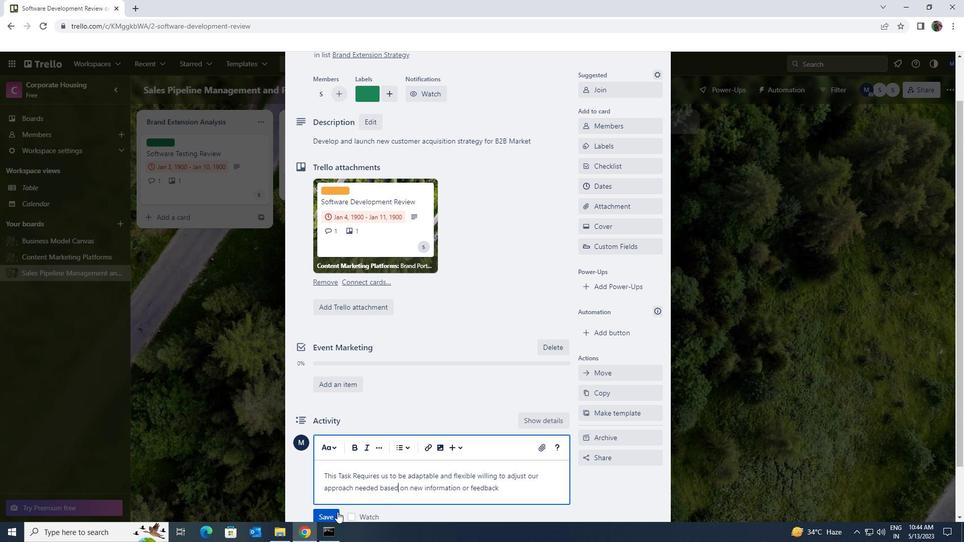 
Action: Mouse moved to (453, 397)
Screenshot: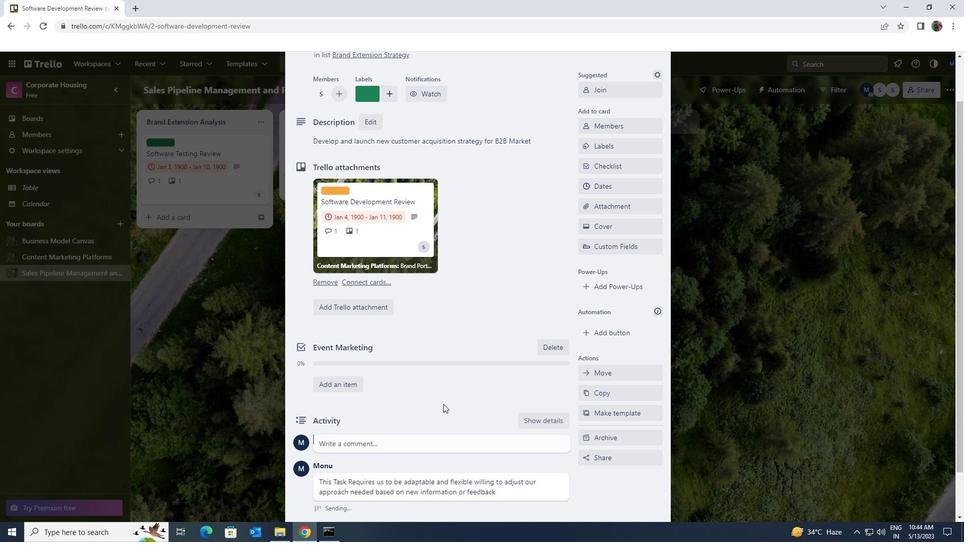 
Action: Mouse scrolled (453, 398) with delta (0, 0)
Screenshot: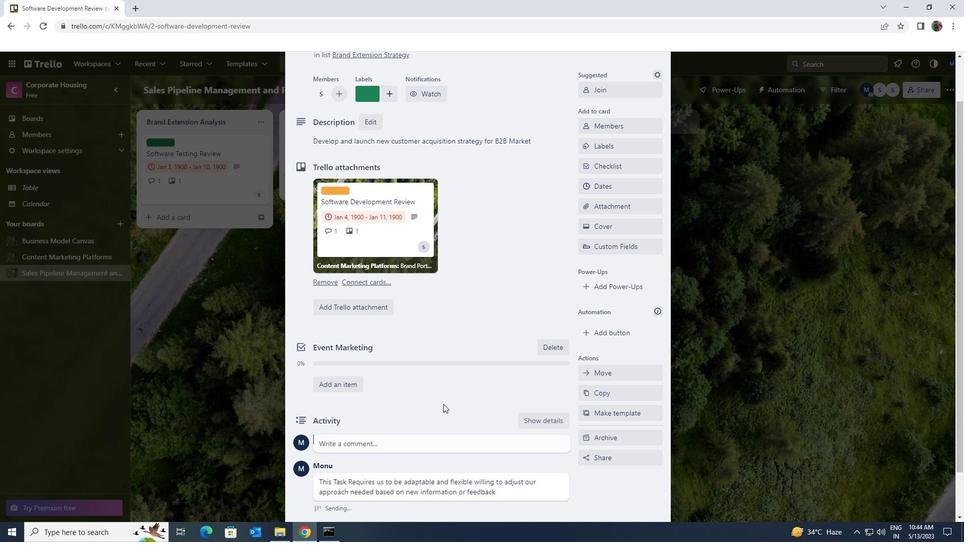 
Action: Mouse scrolled (453, 398) with delta (0, 0)
Screenshot: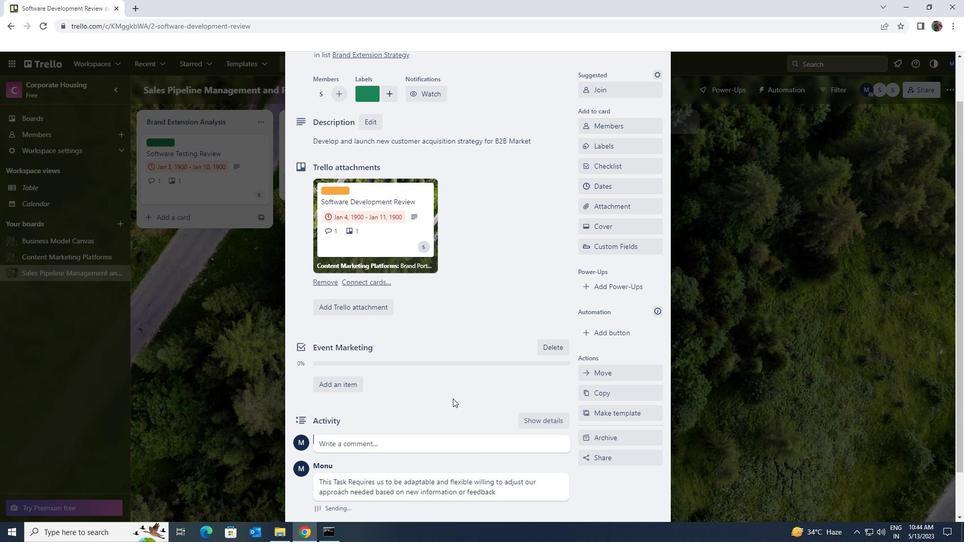 
Action: Mouse moved to (590, 236)
Screenshot: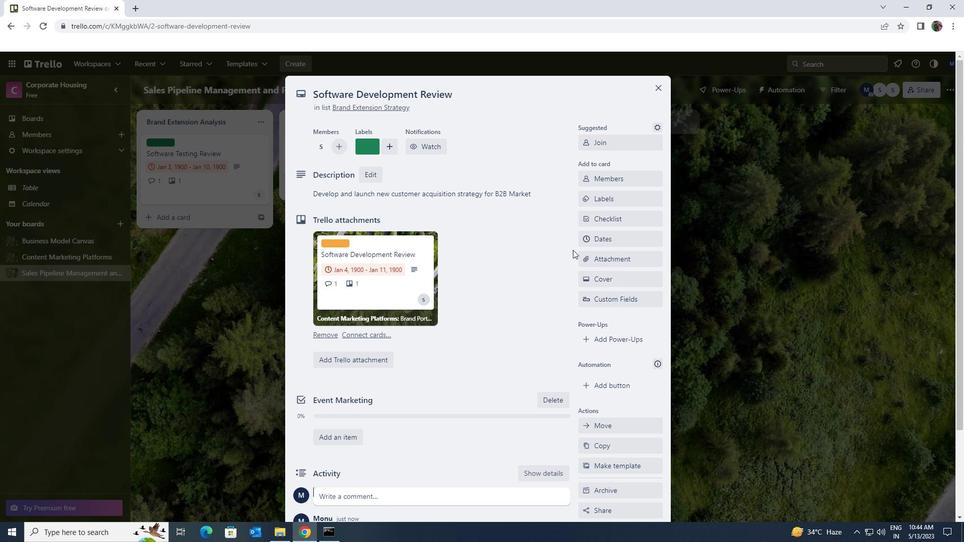 
Action: Mouse pressed left at (590, 236)
Screenshot: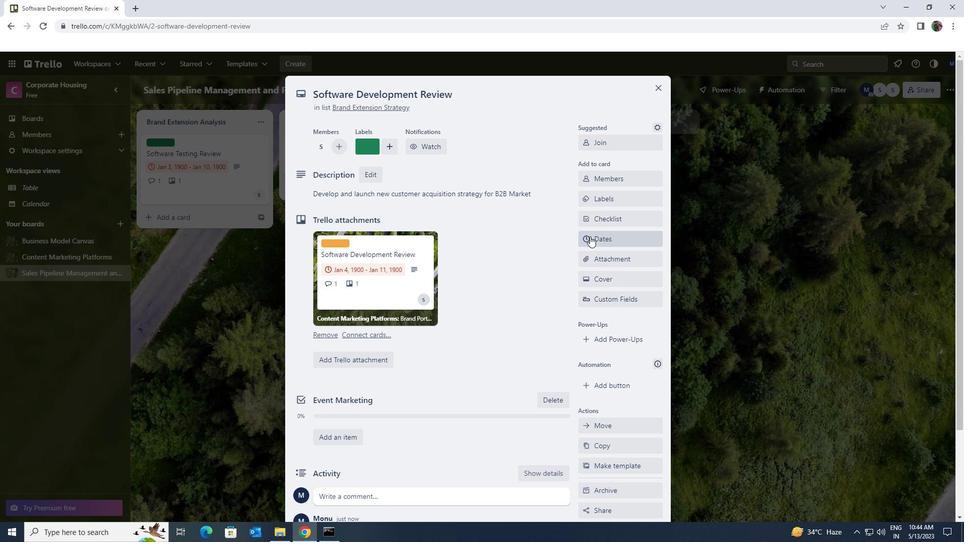 
Action: Mouse moved to (589, 268)
Screenshot: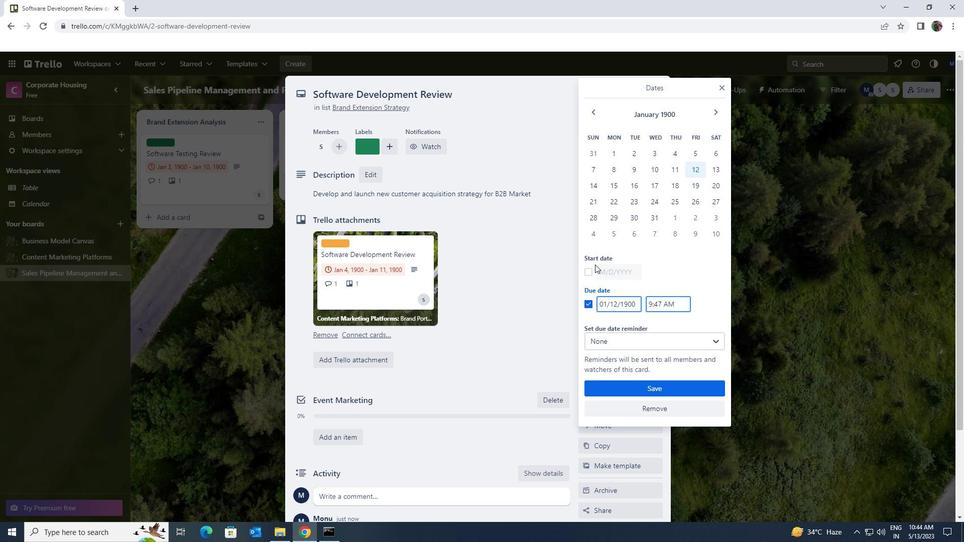 
Action: Mouse pressed left at (589, 268)
Screenshot: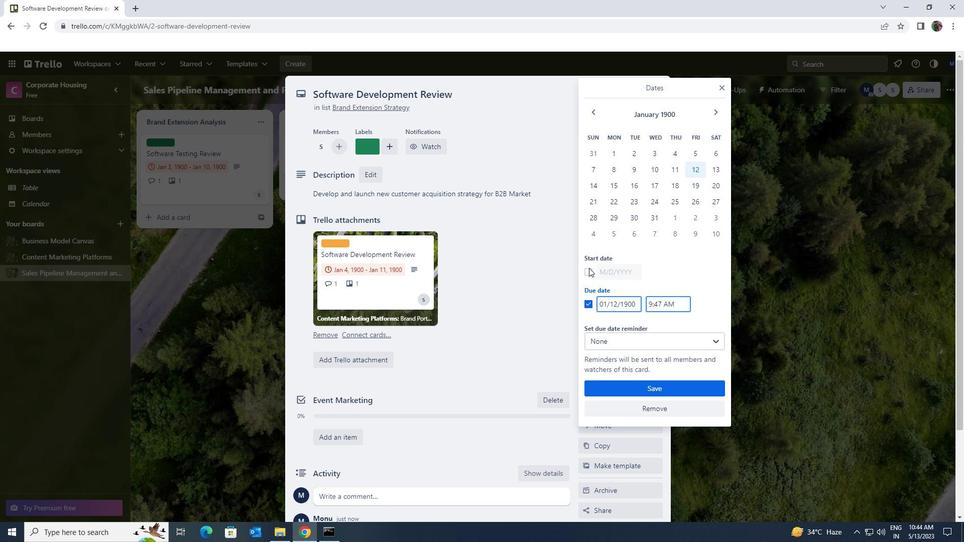 
Action: Mouse moved to (634, 271)
Screenshot: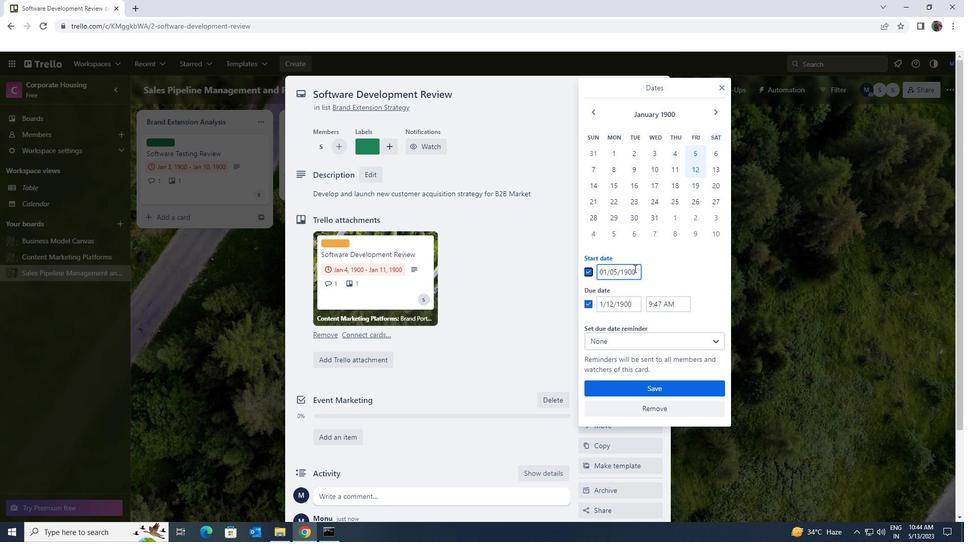 
Action: Mouse pressed left at (634, 271)
Screenshot: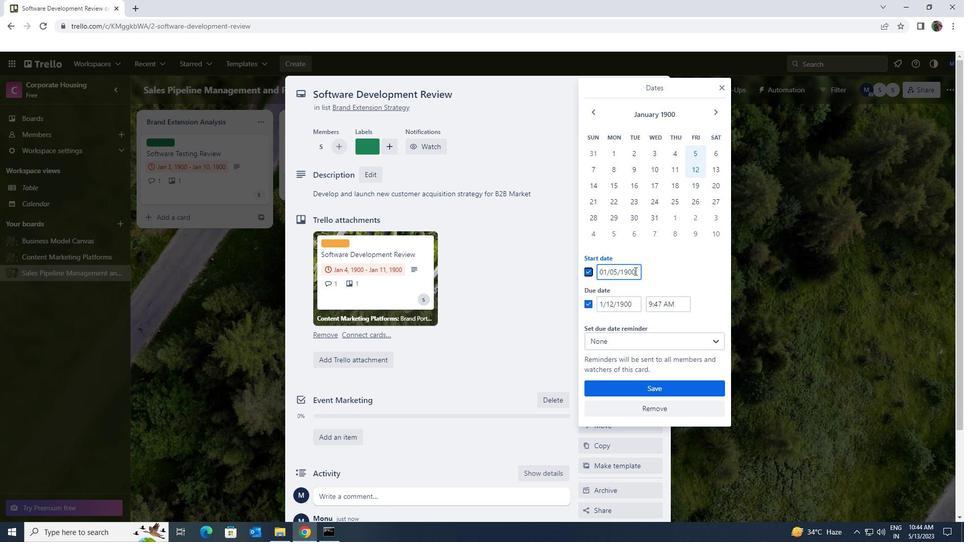 
Action: Mouse moved to (599, 274)
Screenshot: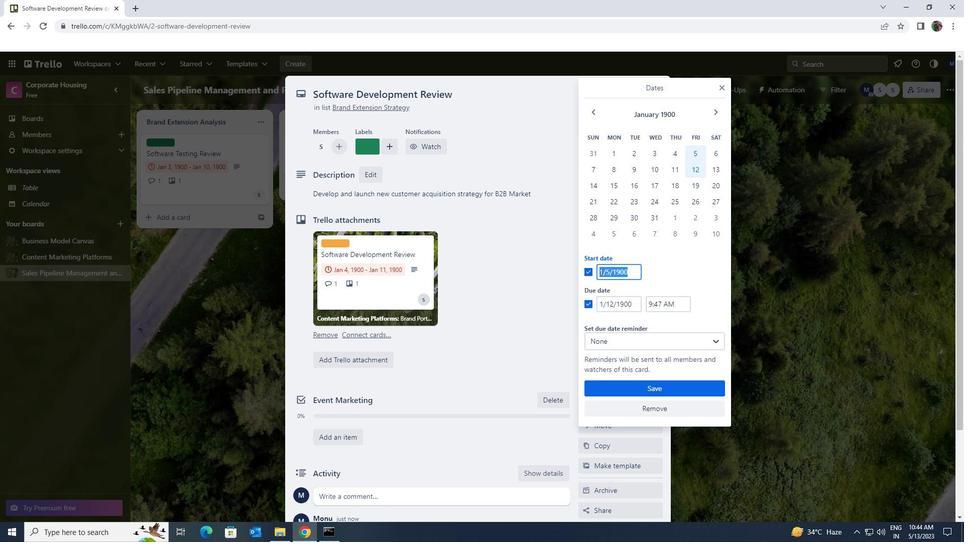 
Action: Key pressed 1/6/10<Key.backspace>900
Screenshot: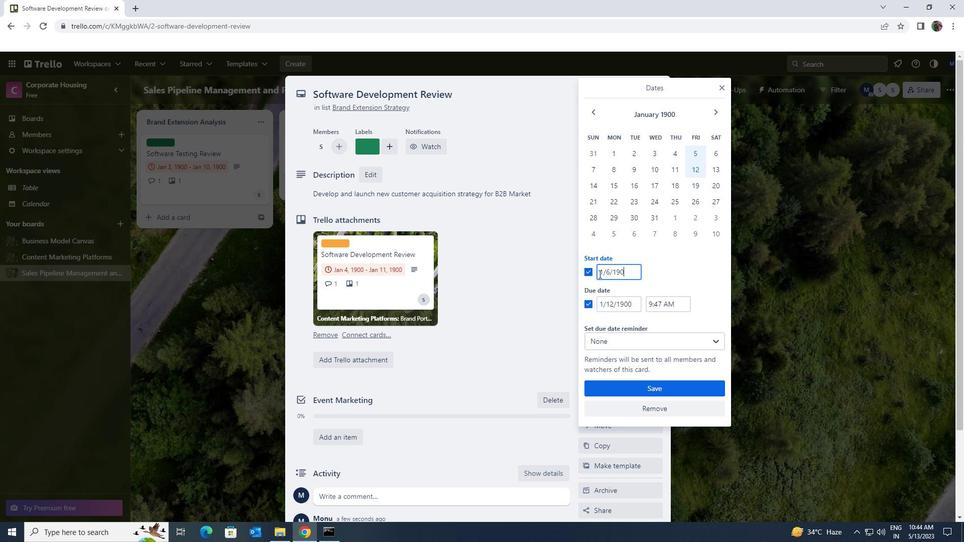 
Action: Mouse moved to (638, 303)
Screenshot: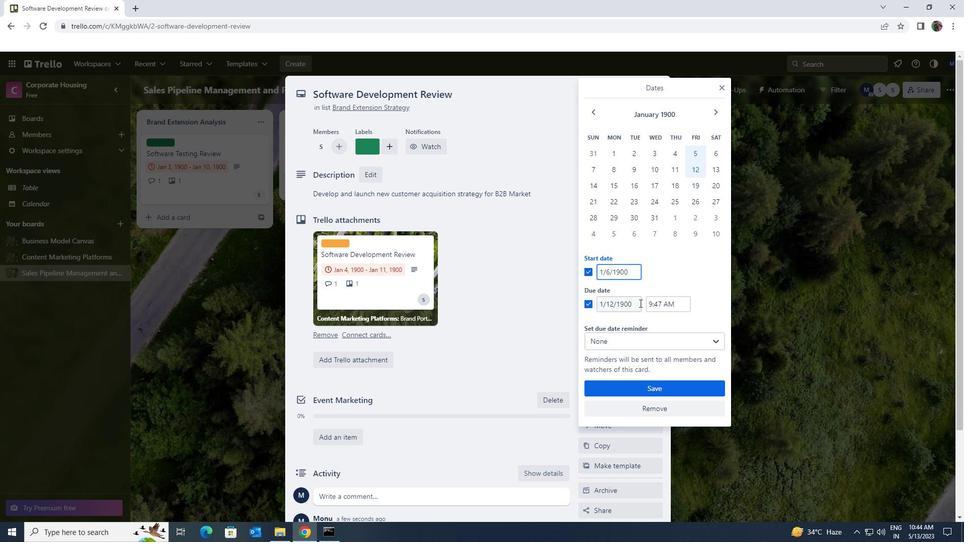 
Action: Mouse pressed left at (638, 303)
Screenshot: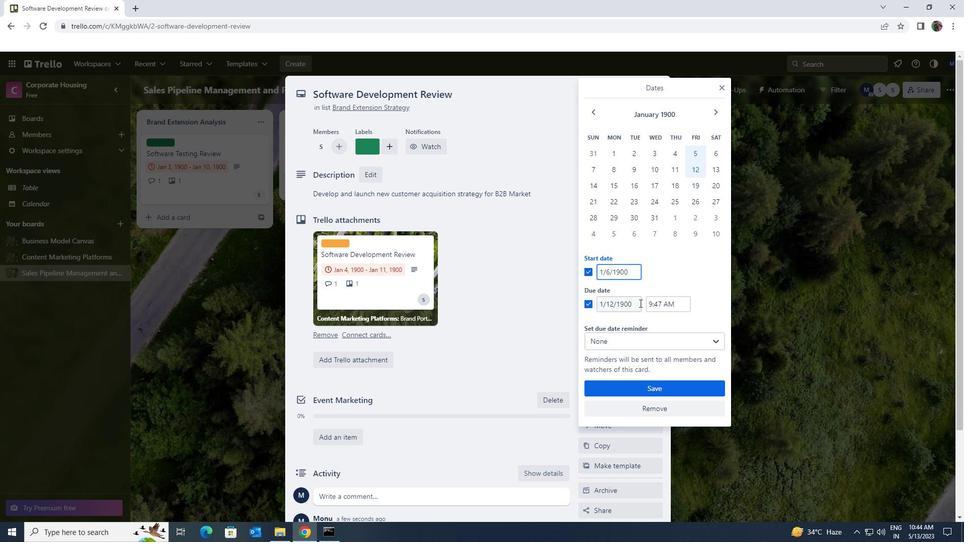 
Action: Mouse moved to (592, 310)
Screenshot: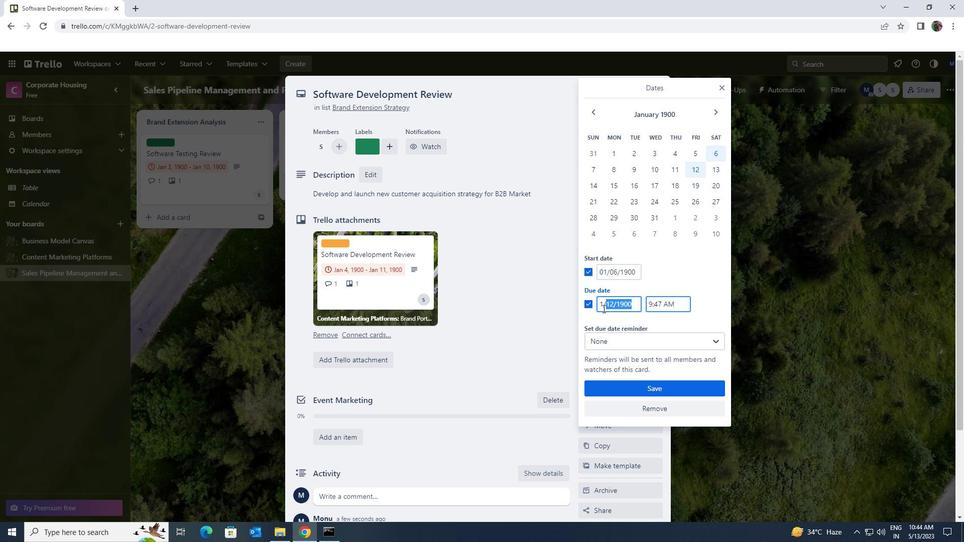 
Action: Key pressed 1/13/1900
Screenshot: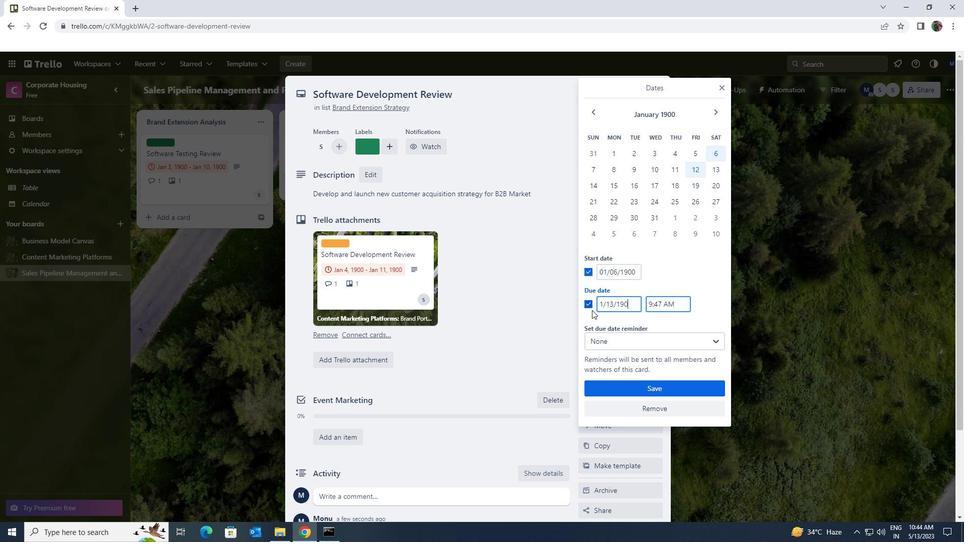 
Action: Mouse moved to (632, 388)
Screenshot: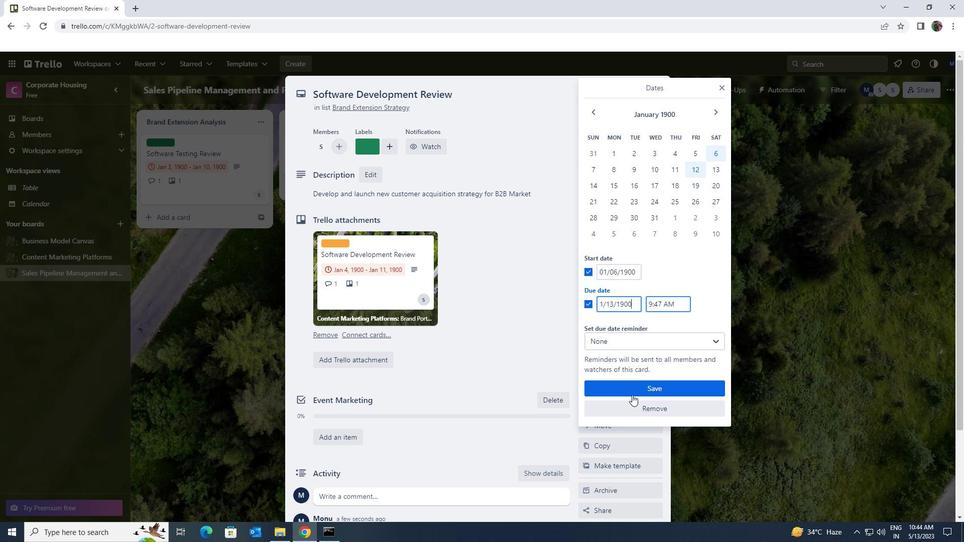 
Action: Mouse pressed left at (632, 388)
Screenshot: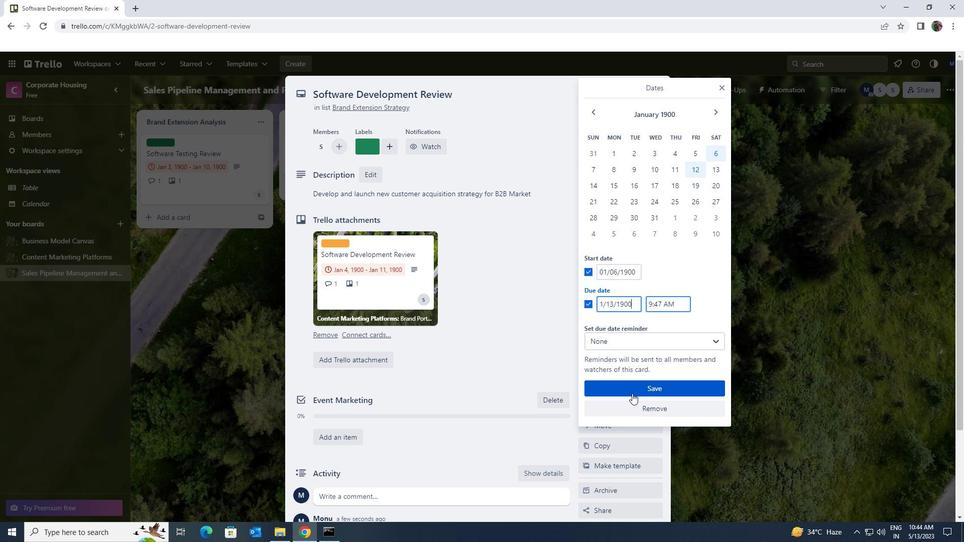
